 Task: Find connections with filter location Asse with filter topic #Professionalwomenwith filter profile language Potuguese with filter current company THE BANKING RECRUITERS with filter school Badruka College Of Commerce with filter industry Secretarial Schools with filter service category Wedding Planning with filter keywords title Branch Manager
Action: Mouse moved to (572, 115)
Screenshot: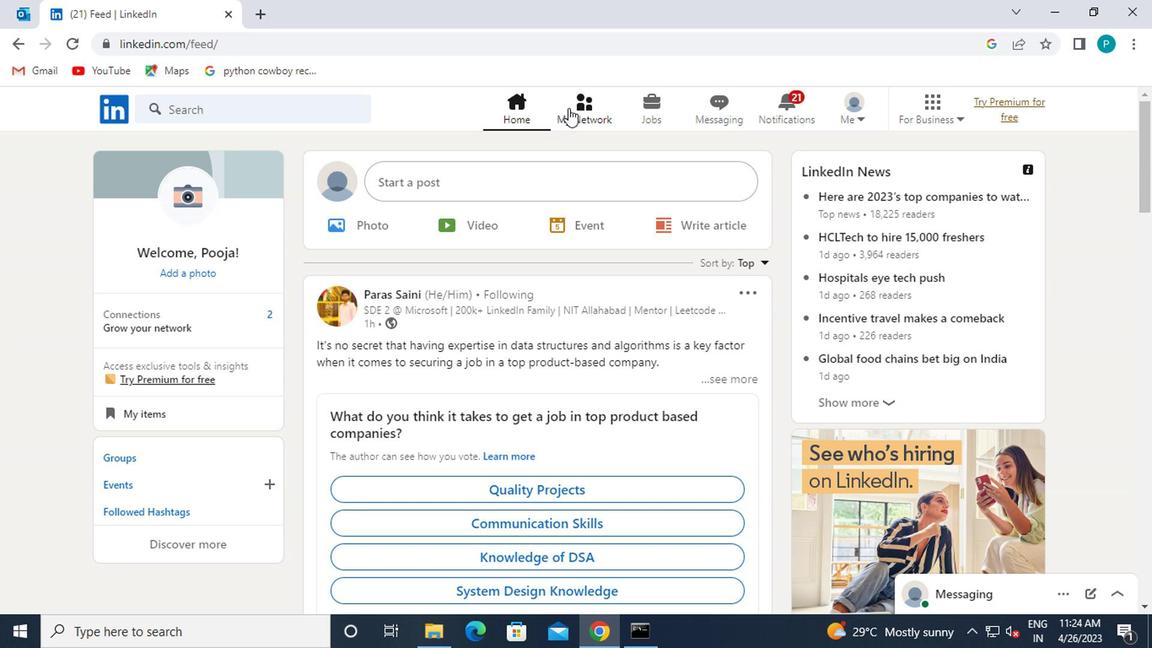 
Action: Mouse pressed left at (572, 115)
Screenshot: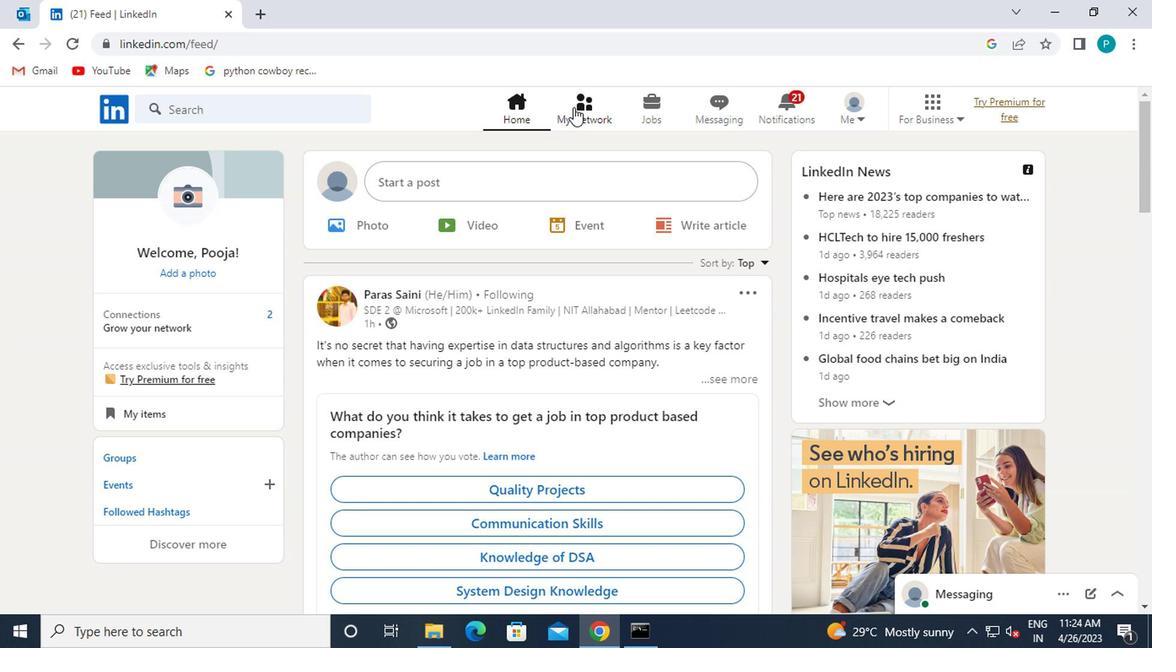 
Action: Mouse moved to (267, 212)
Screenshot: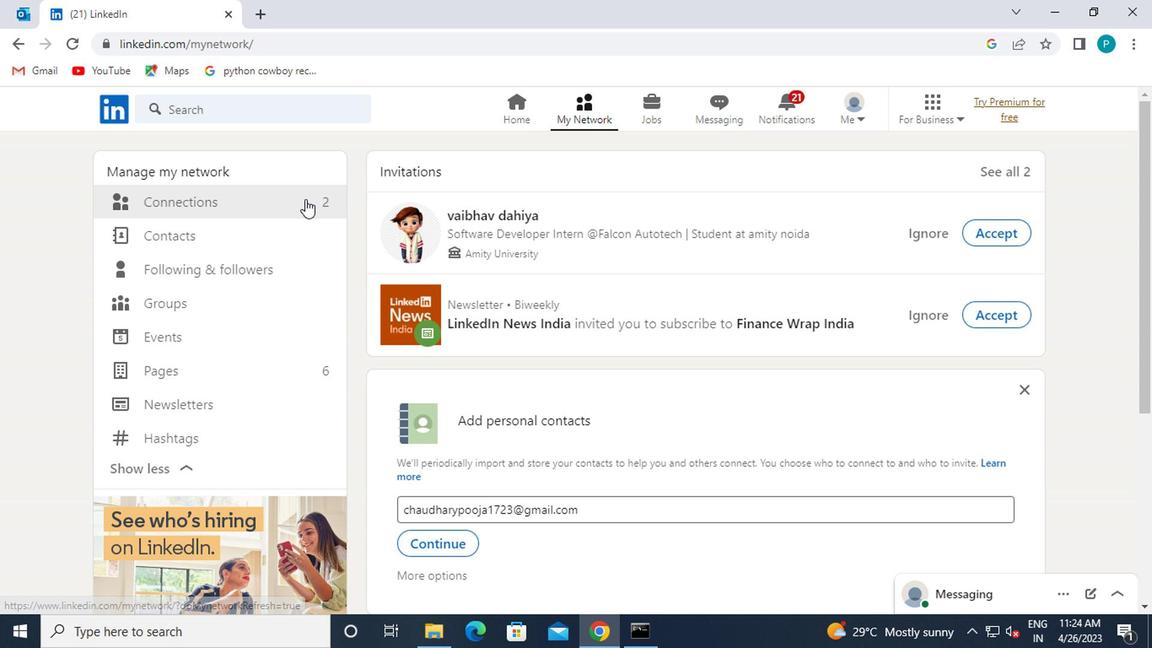 
Action: Mouse pressed left at (267, 212)
Screenshot: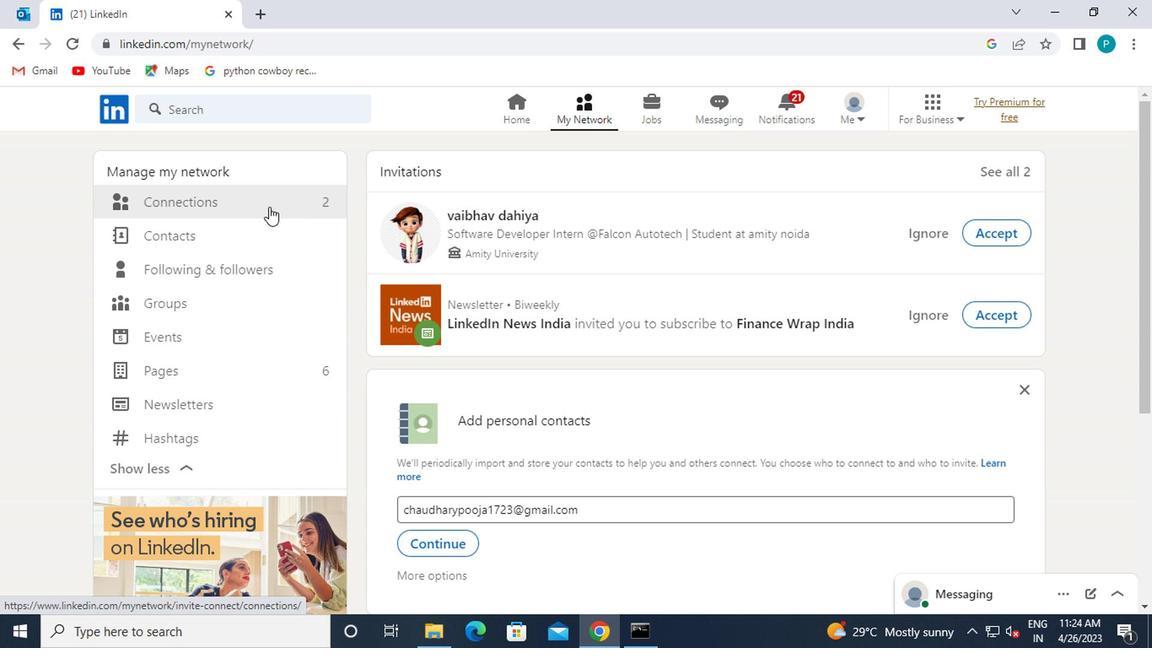 
Action: Mouse moved to (744, 202)
Screenshot: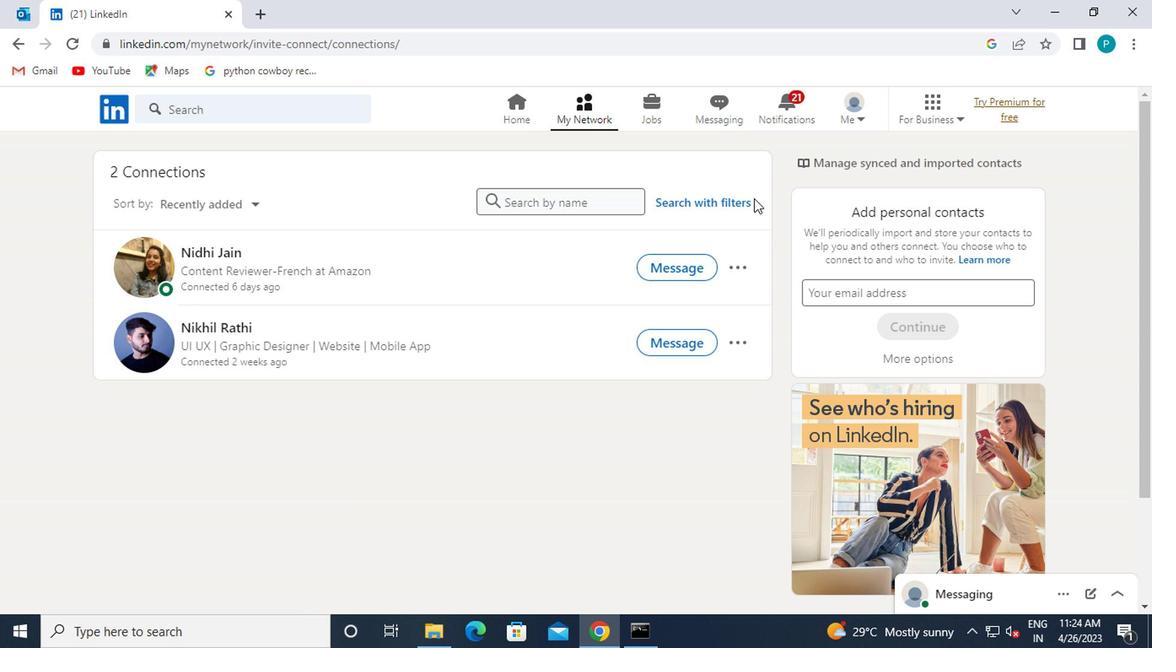 
Action: Mouse pressed left at (744, 202)
Screenshot: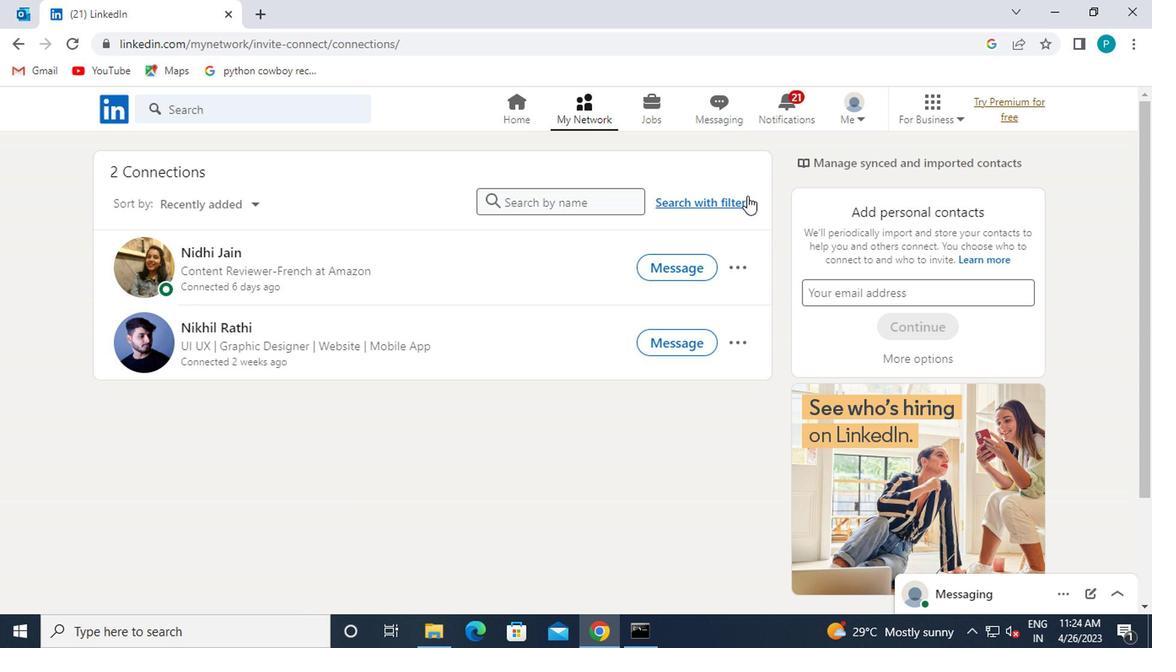 
Action: Mouse moved to (572, 163)
Screenshot: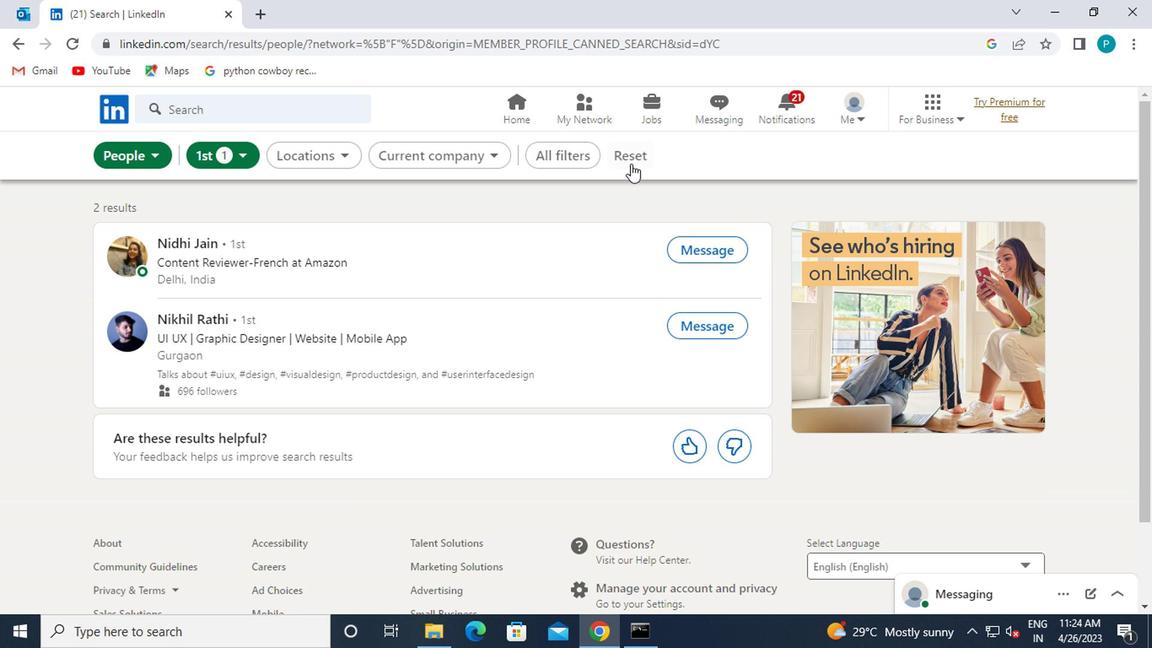 
Action: Mouse pressed left at (572, 163)
Screenshot: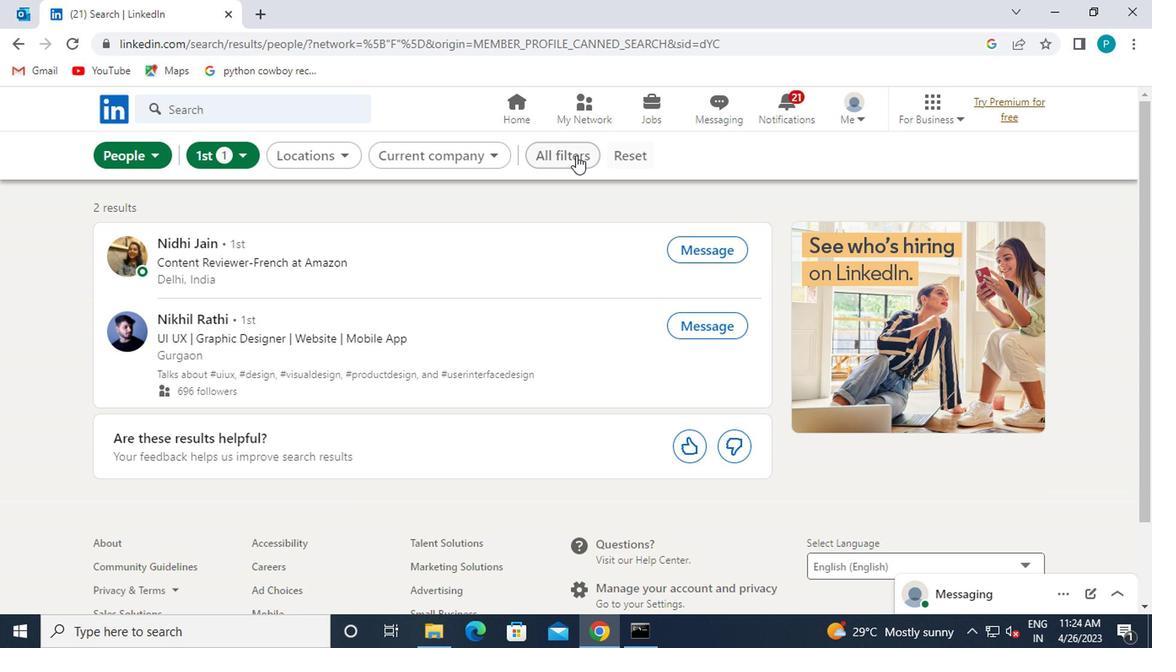 
Action: Mouse moved to (869, 317)
Screenshot: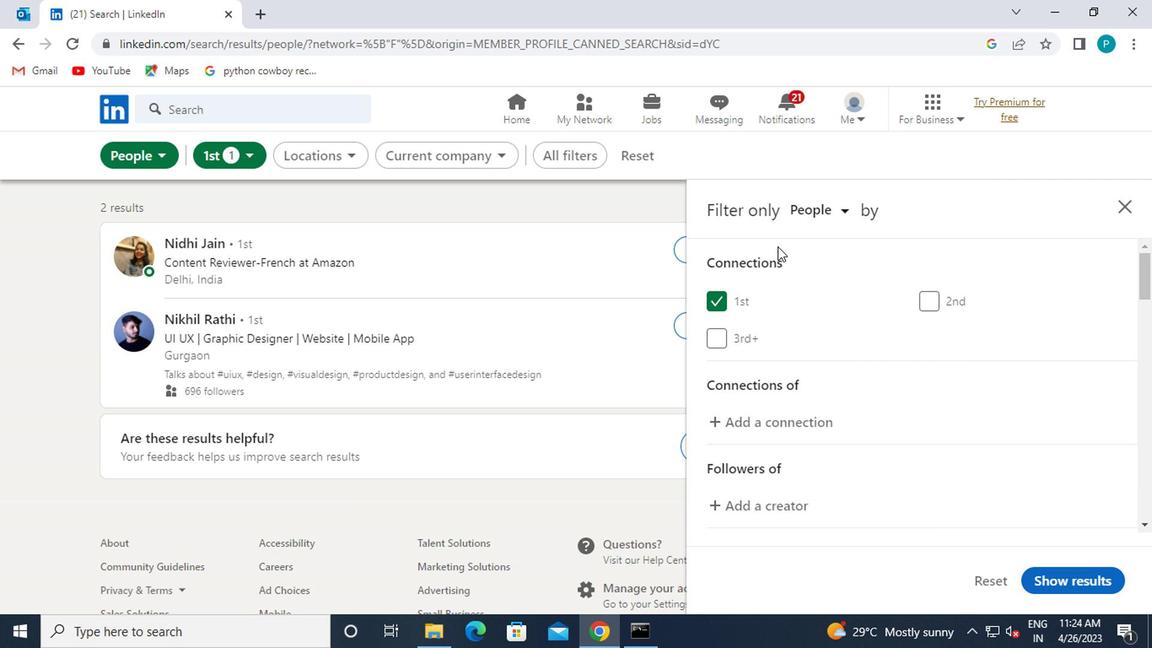 
Action: Mouse scrolled (869, 316) with delta (0, 0)
Screenshot: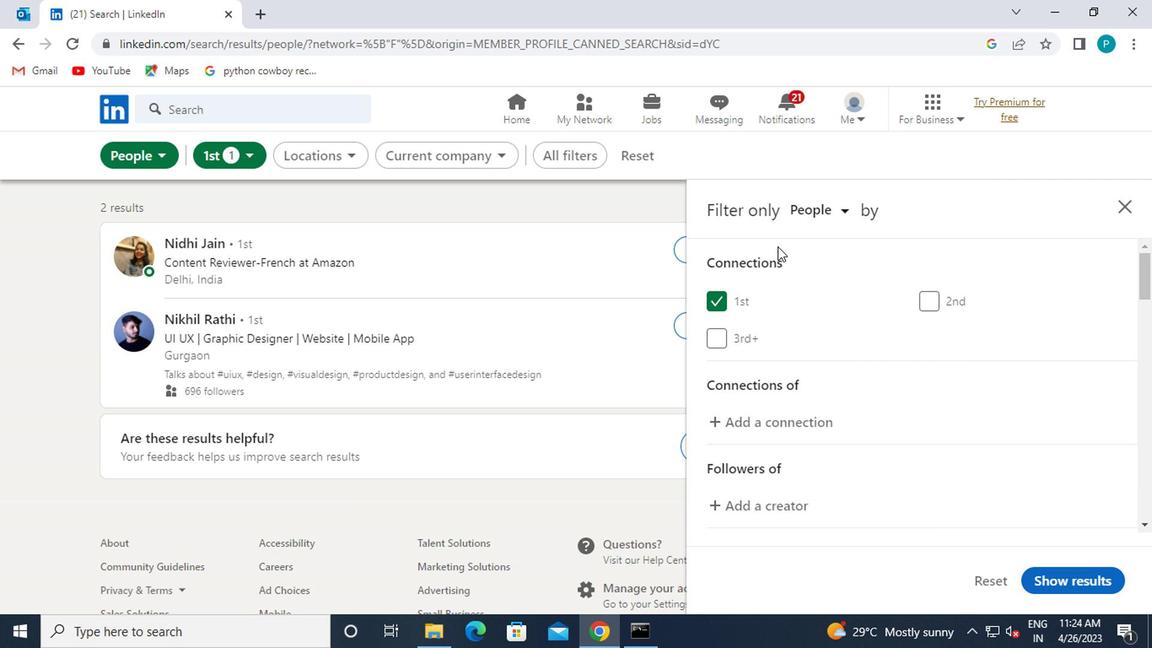 
Action: Mouse moved to (880, 325)
Screenshot: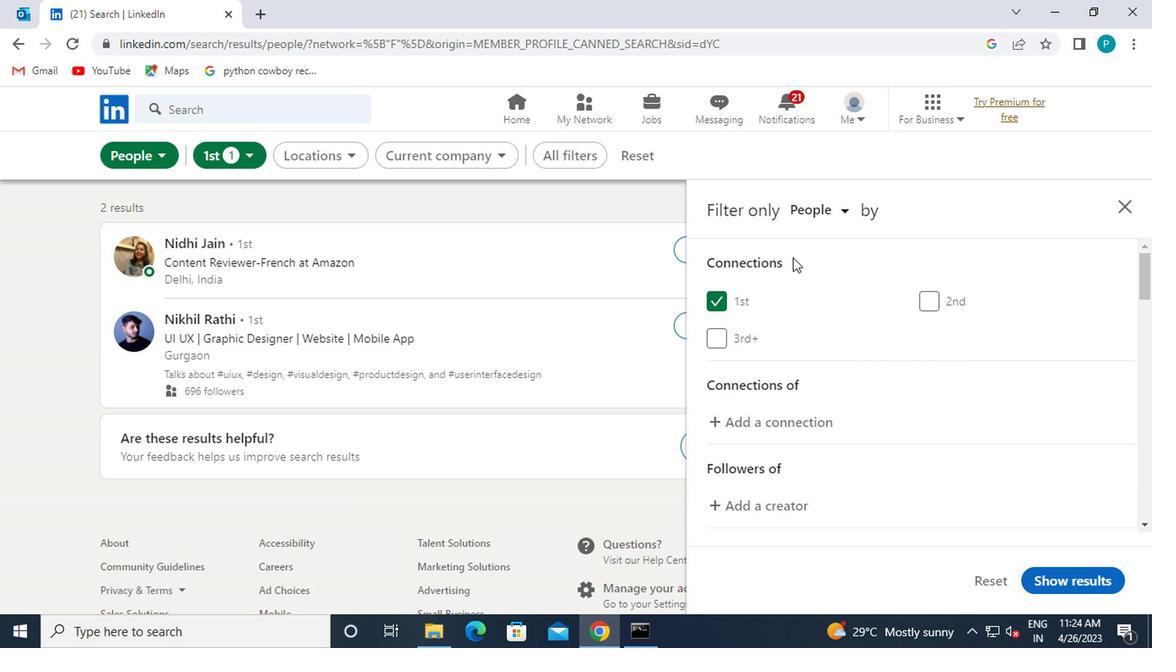 
Action: Mouse scrolled (880, 324) with delta (0, -1)
Screenshot: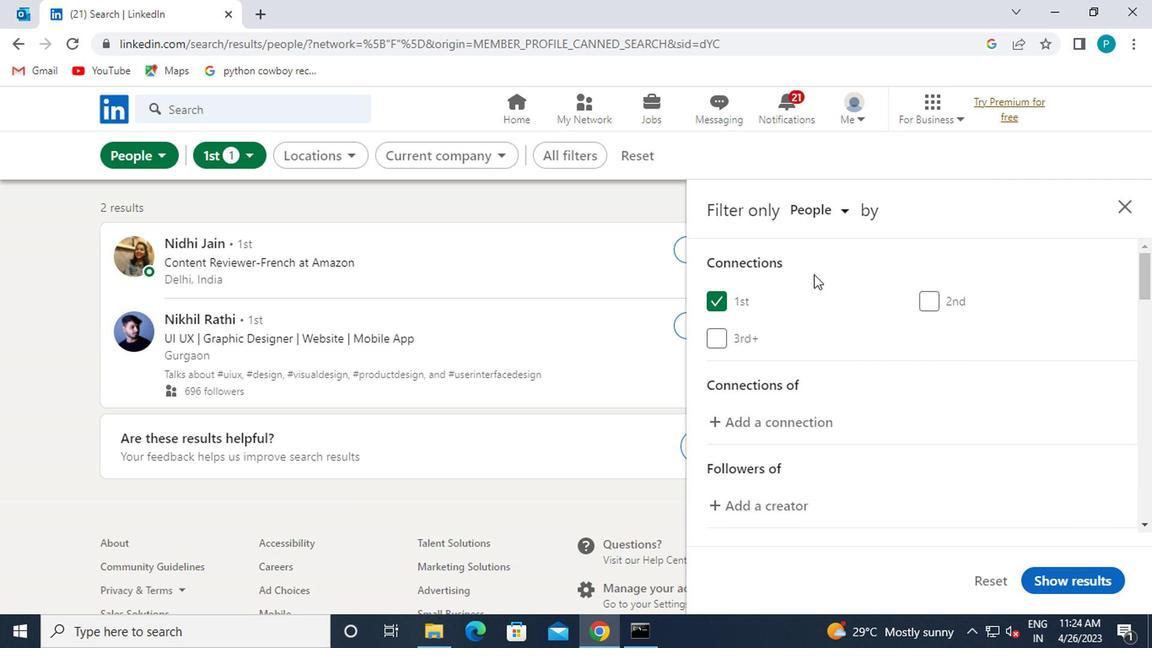 
Action: Mouse moved to (948, 478)
Screenshot: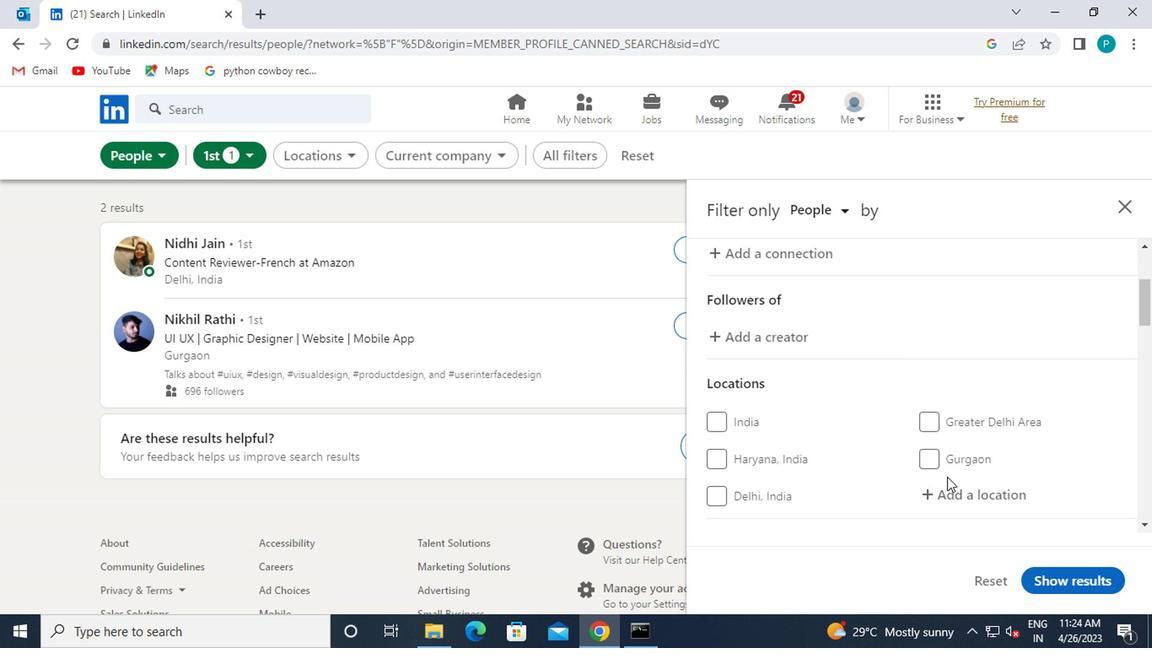 
Action: Mouse pressed left at (948, 478)
Screenshot: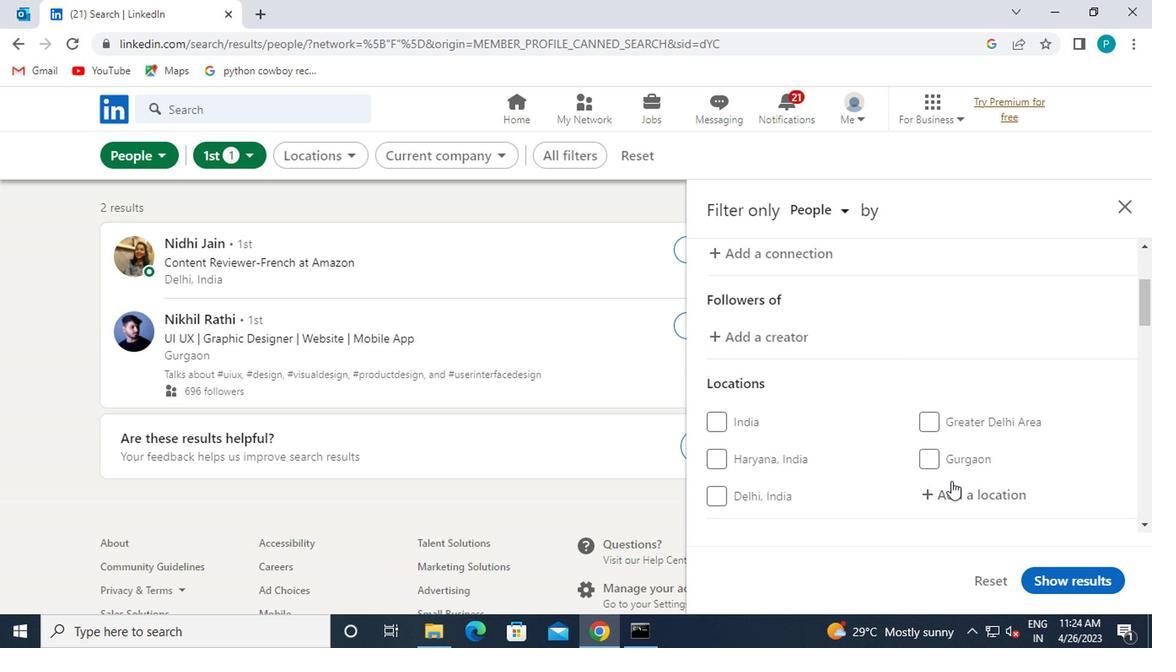 
Action: Mouse moved to (945, 478)
Screenshot: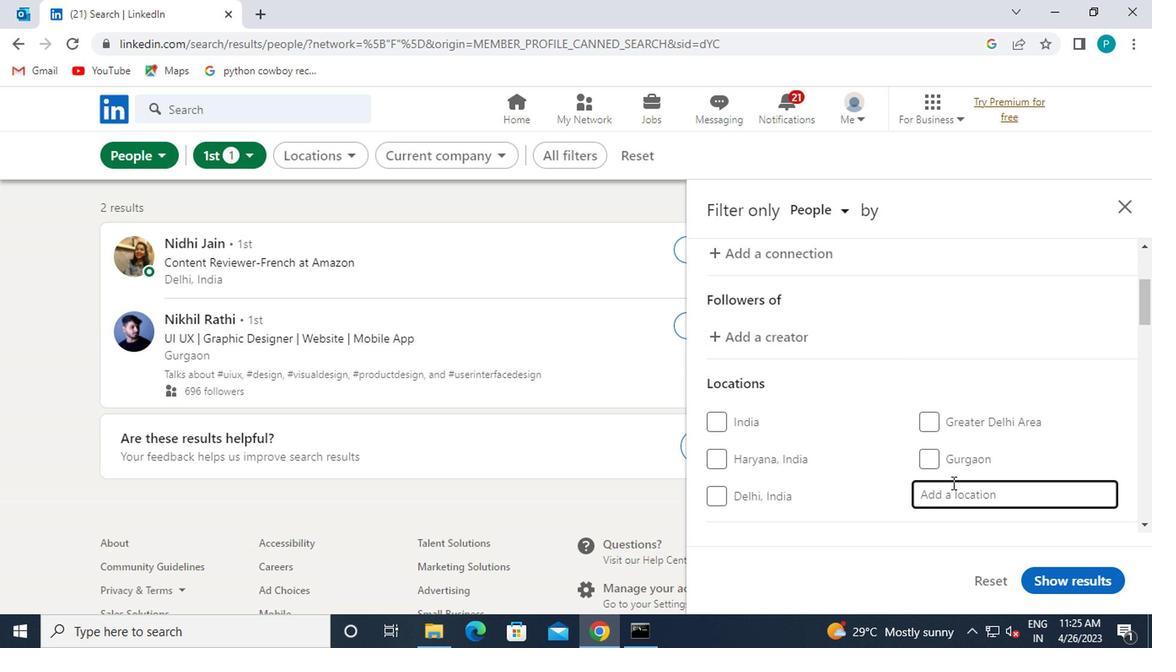 
Action: Key pressed asse
Screenshot: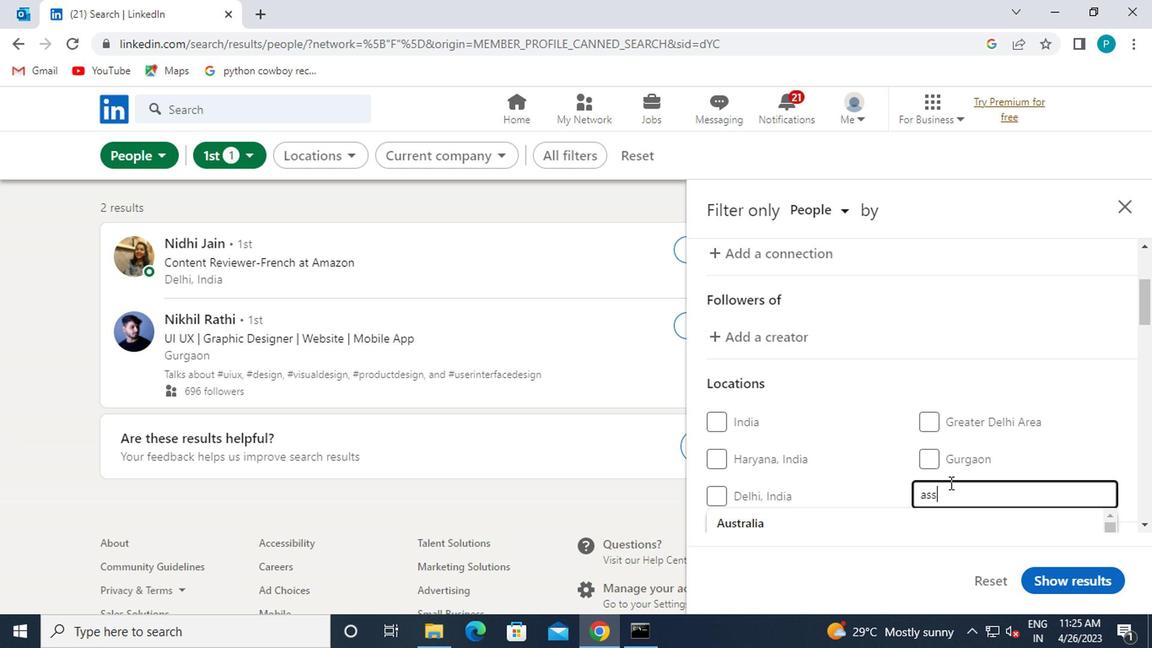 
Action: Mouse moved to (899, 459)
Screenshot: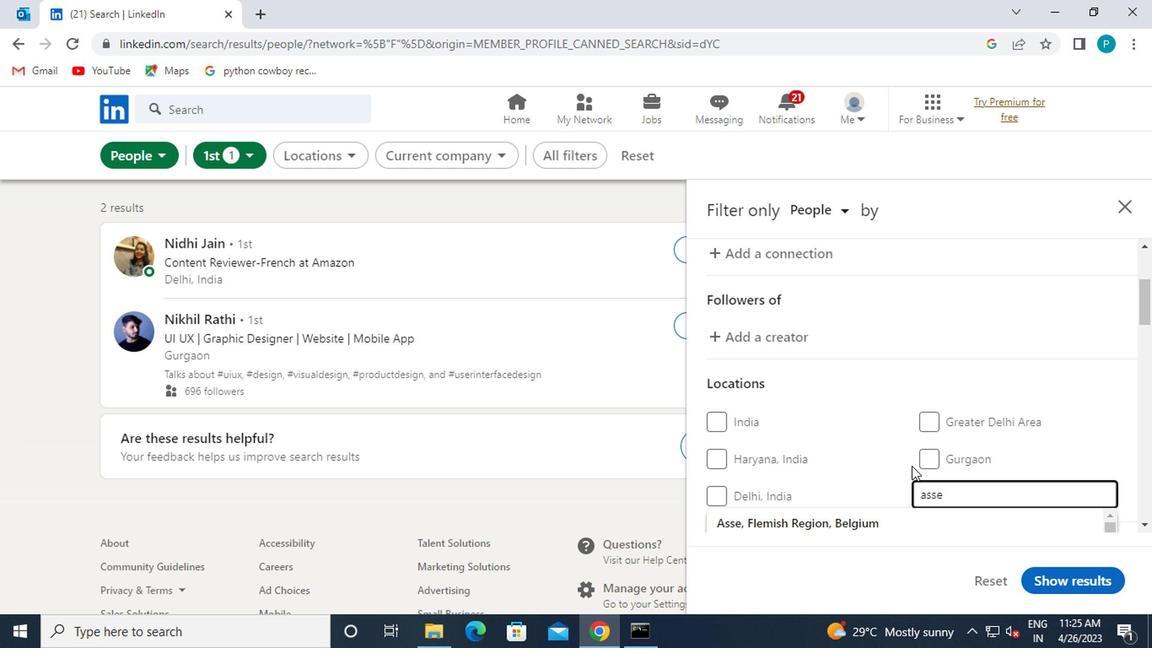 
Action: Mouse scrolled (899, 458) with delta (0, 0)
Screenshot: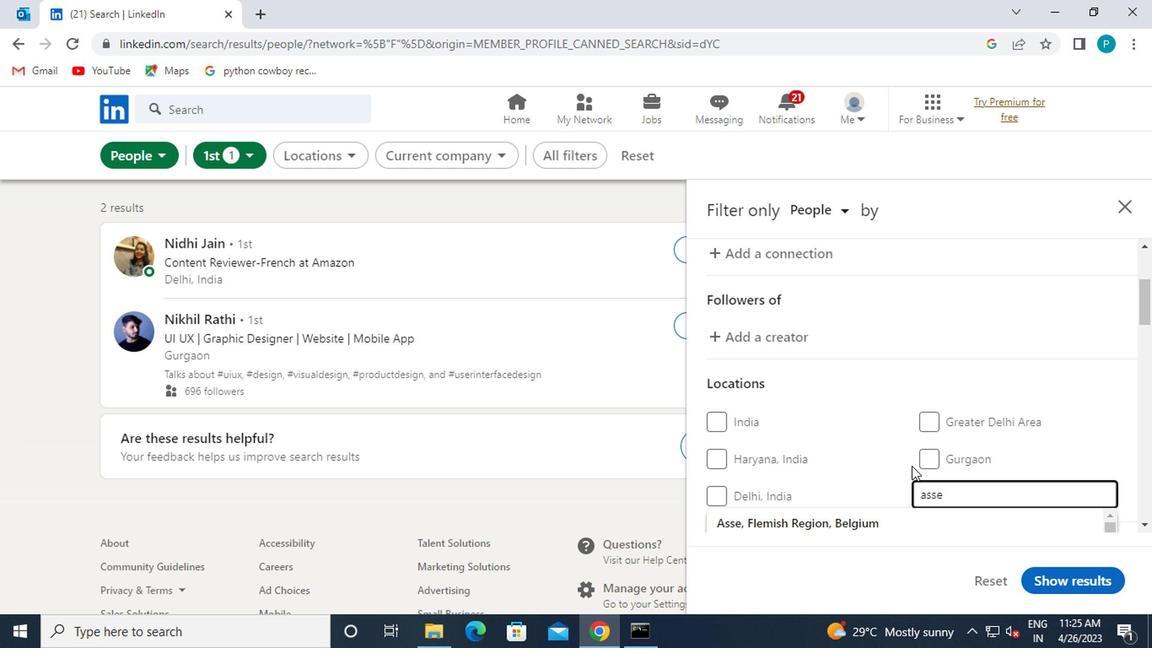 
Action: Mouse moved to (879, 466)
Screenshot: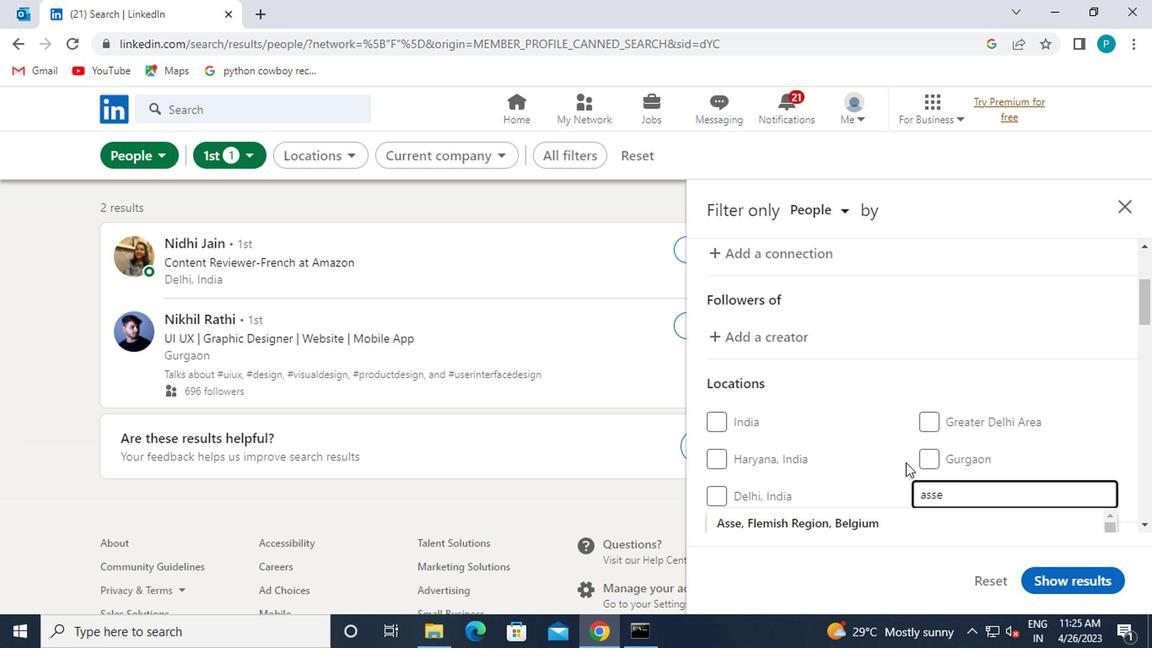 
Action: Mouse scrolled (879, 465) with delta (0, 0)
Screenshot: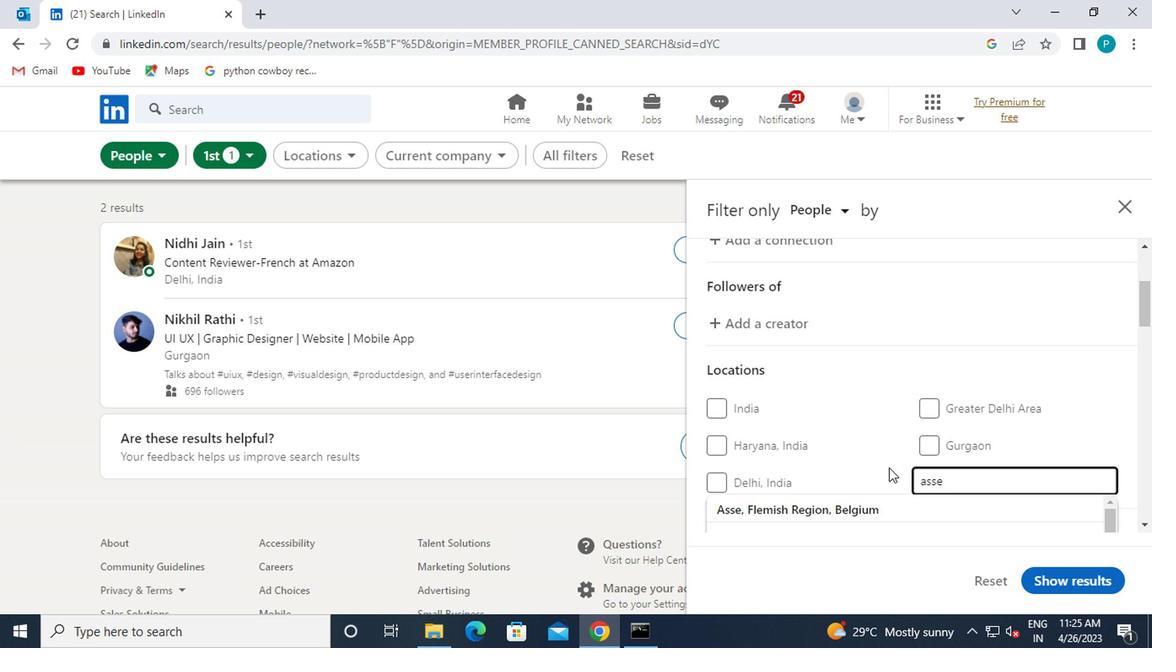 
Action: Mouse moved to (883, 468)
Screenshot: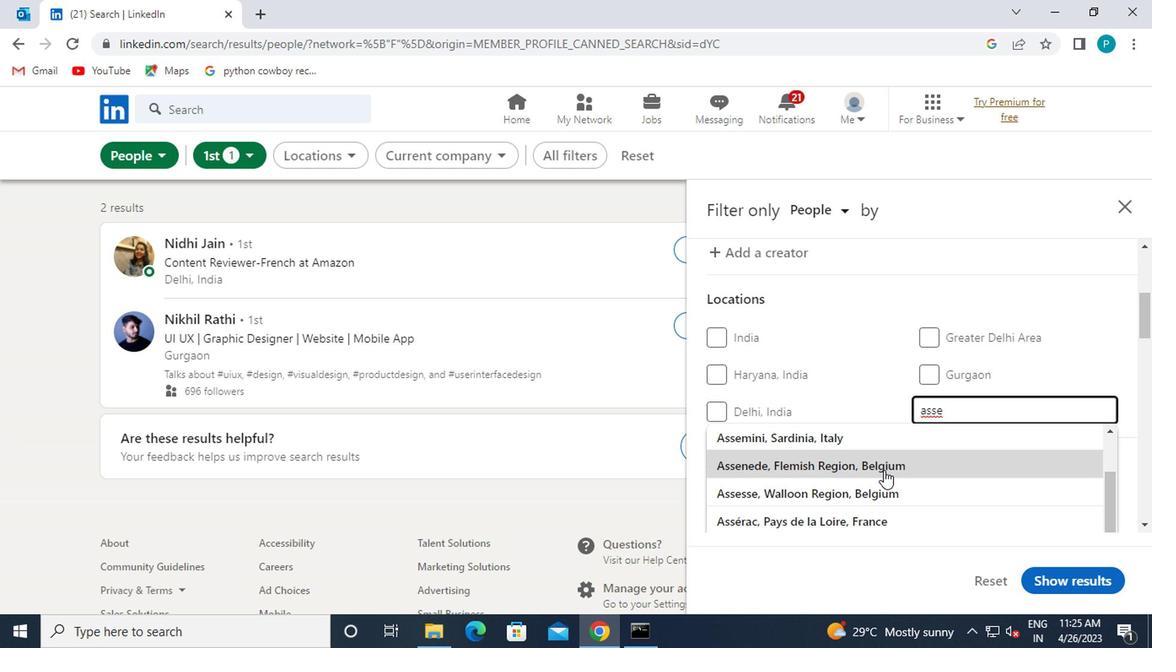 
Action: Mouse scrolled (883, 468) with delta (0, 0)
Screenshot: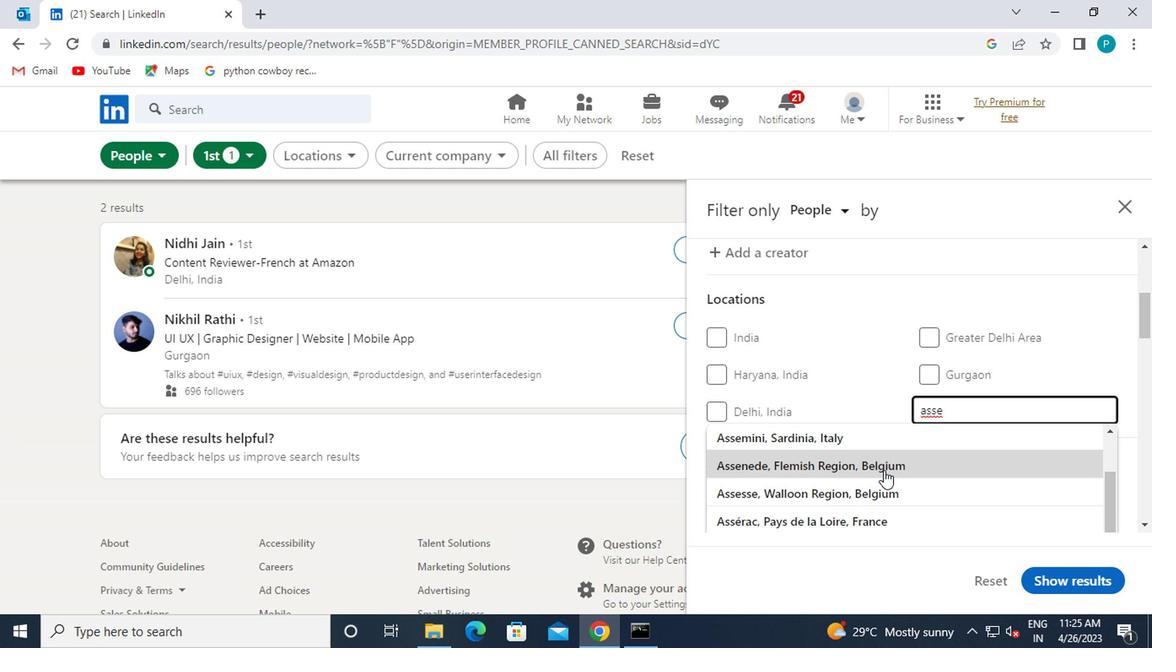 
Action: Mouse moved to (883, 468)
Screenshot: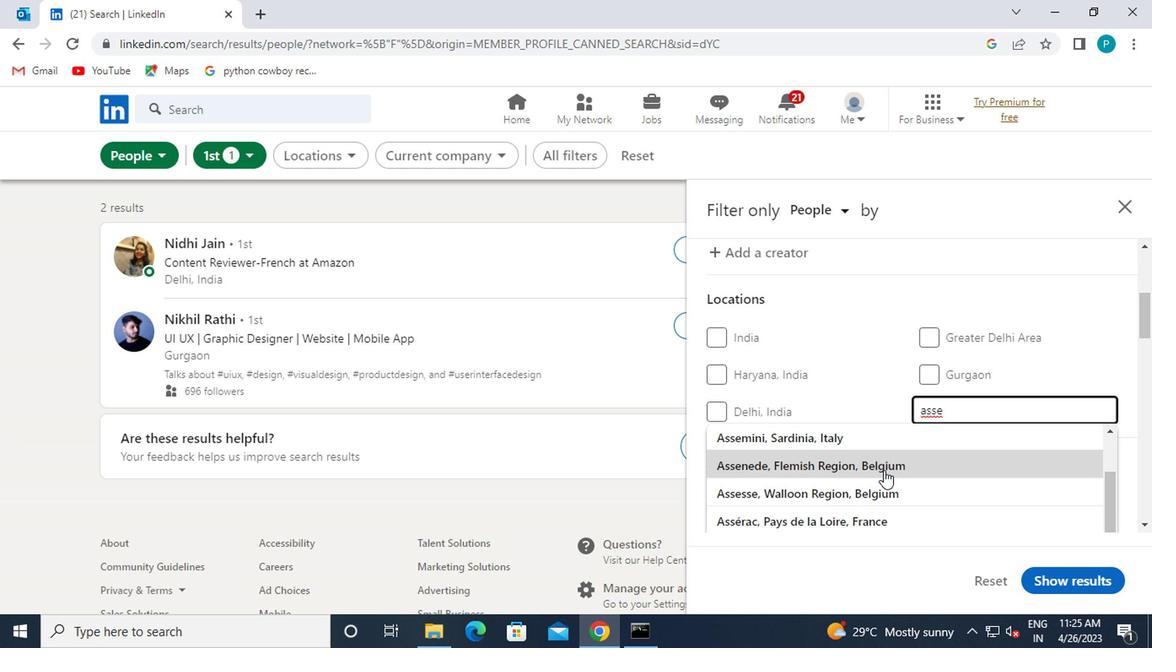 
Action: Mouse scrolled (883, 468) with delta (0, 0)
Screenshot: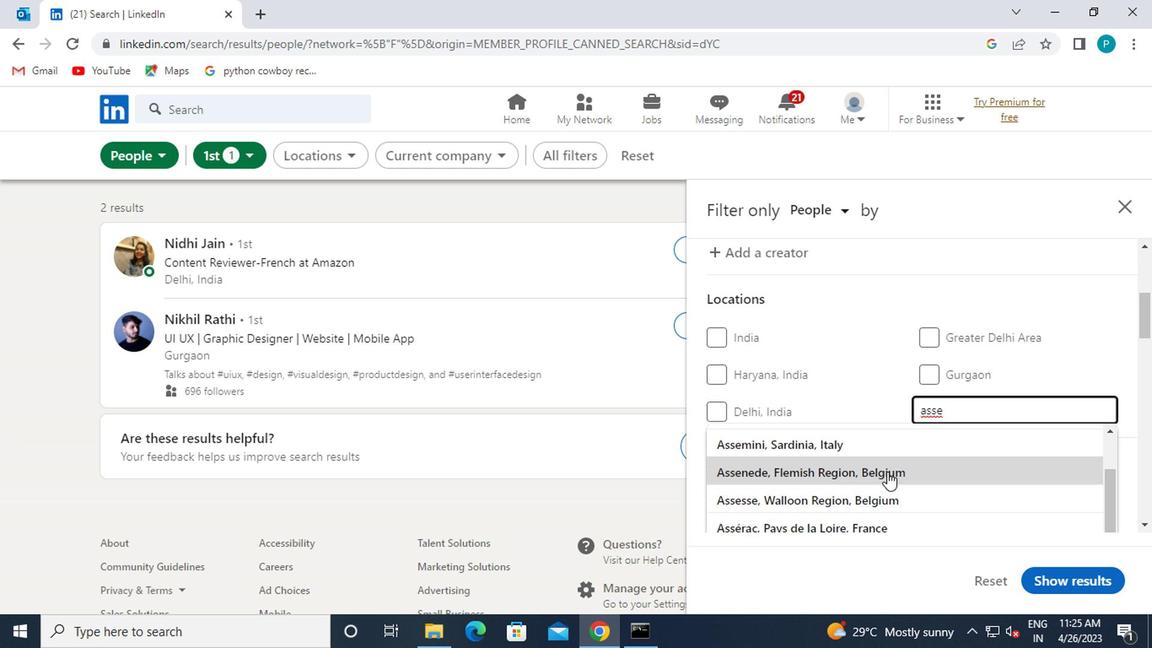
Action: Mouse moved to (842, 440)
Screenshot: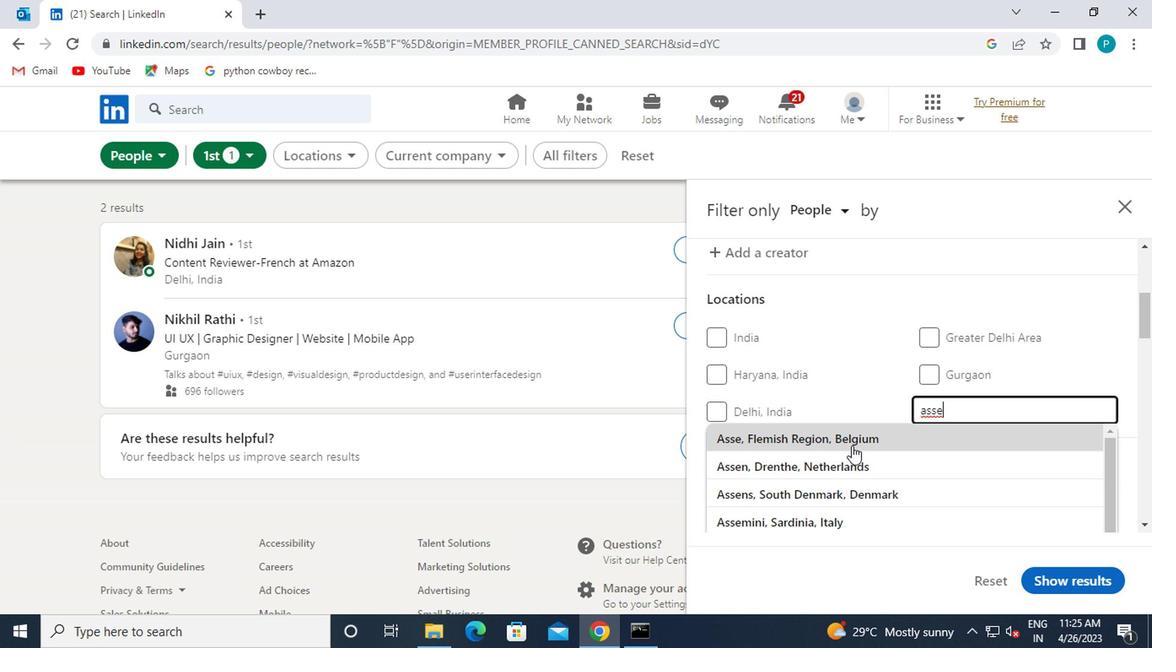 
Action: Mouse pressed left at (842, 440)
Screenshot: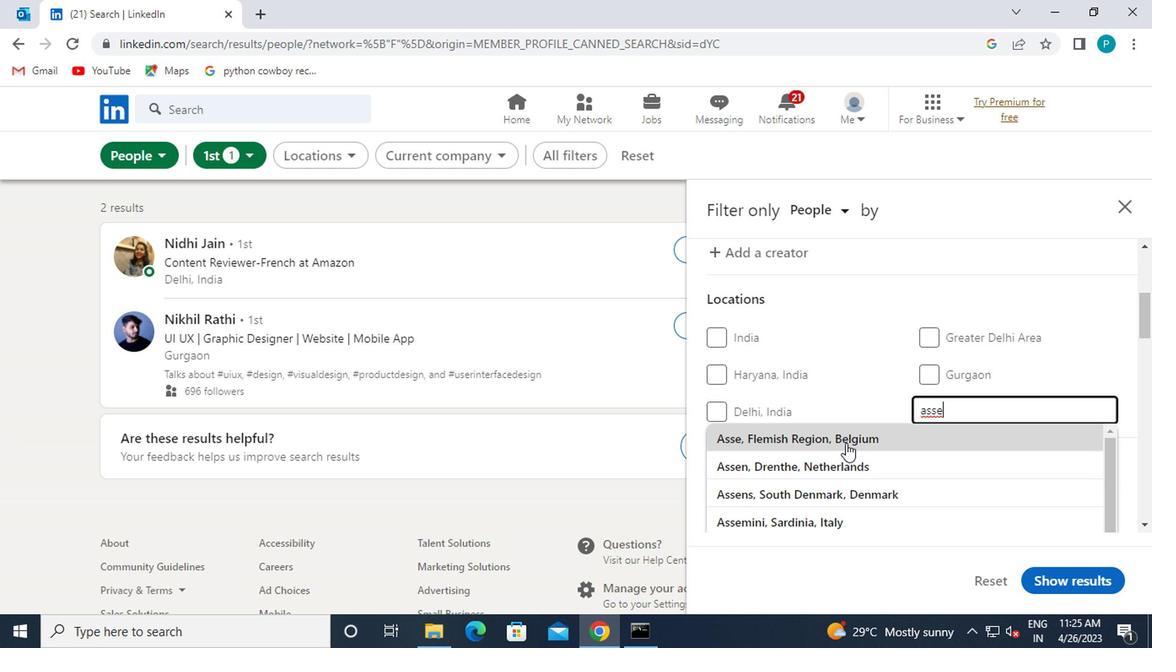 
Action: Mouse moved to (846, 442)
Screenshot: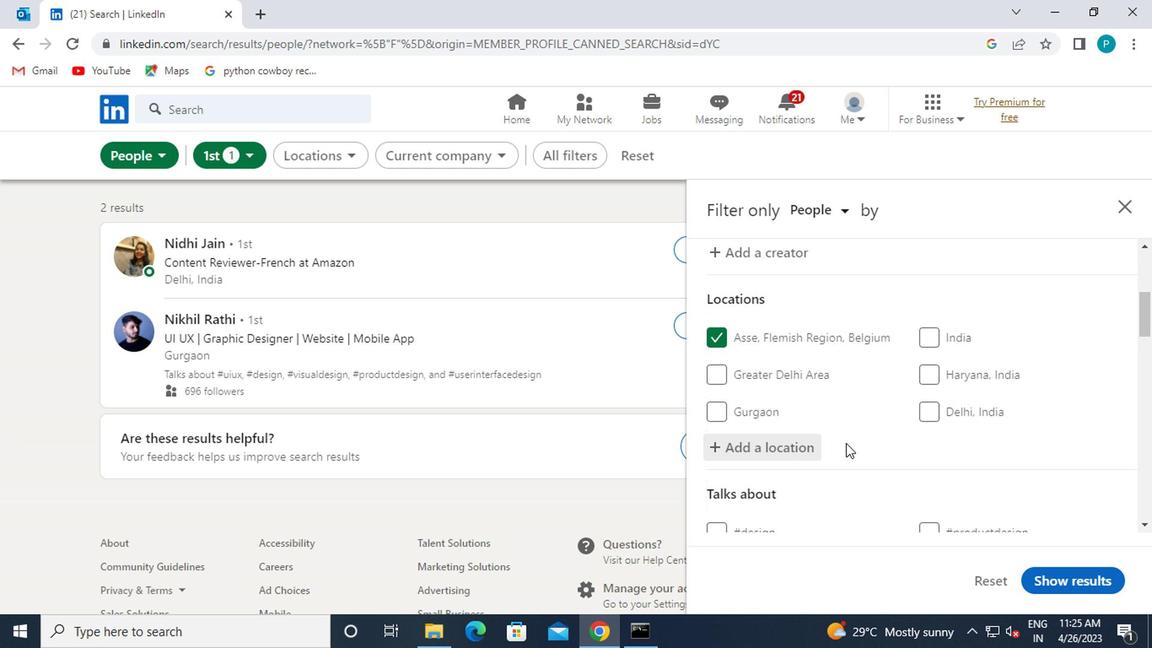 
Action: Mouse scrolled (846, 441) with delta (0, -1)
Screenshot: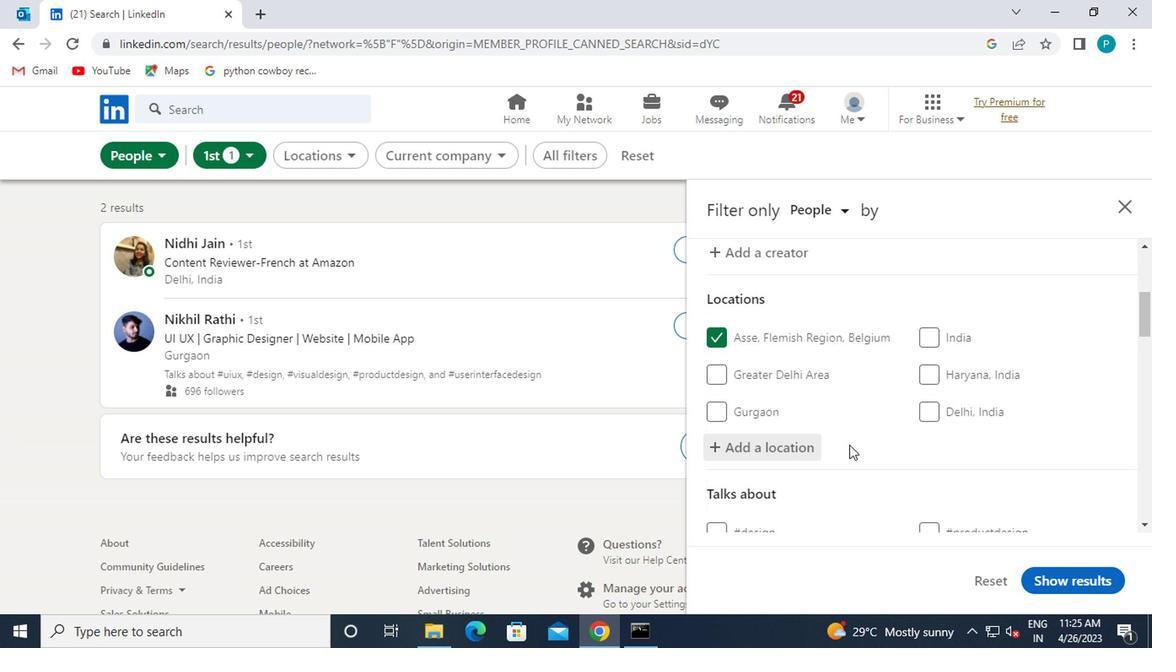 
Action: Mouse scrolled (846, 441) with delta (0, -1)
Screenshot: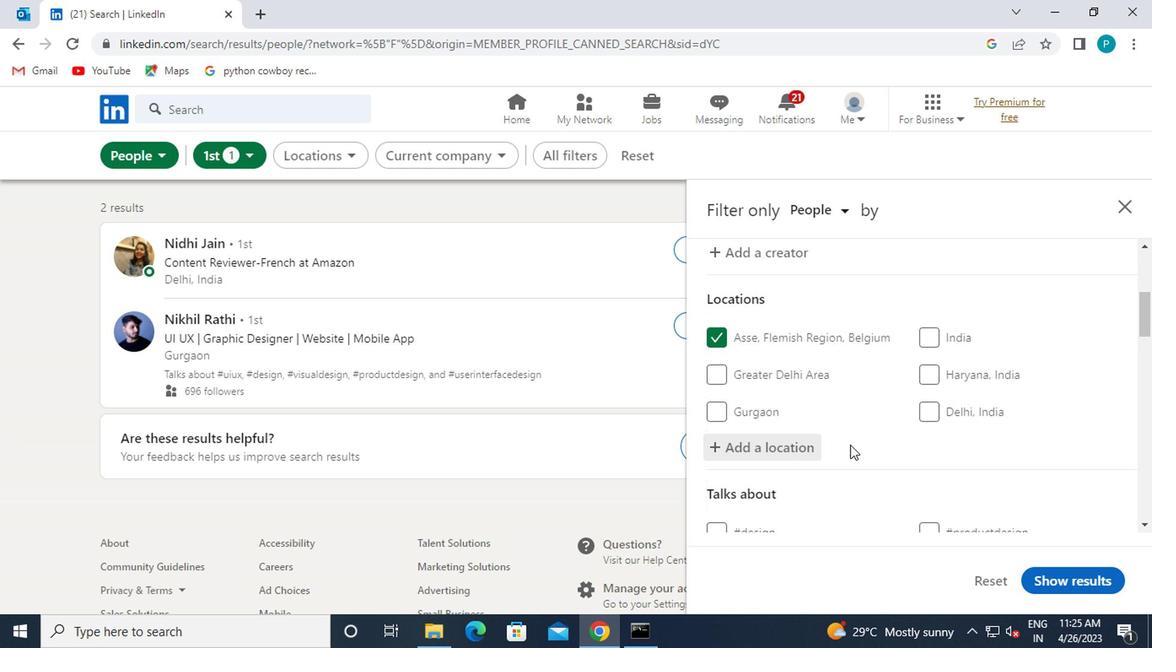 
Action: Mouse moved to (931, 443)
Screenshot: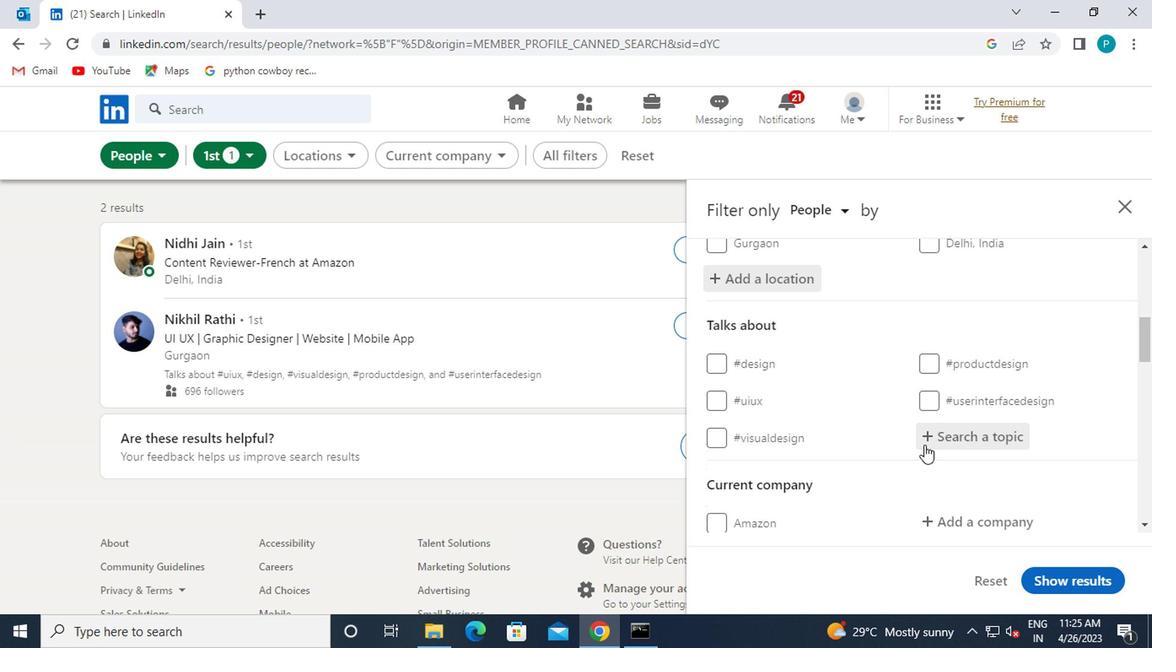 
Action: Mouse pressed left at (931, 443)
Screenshot: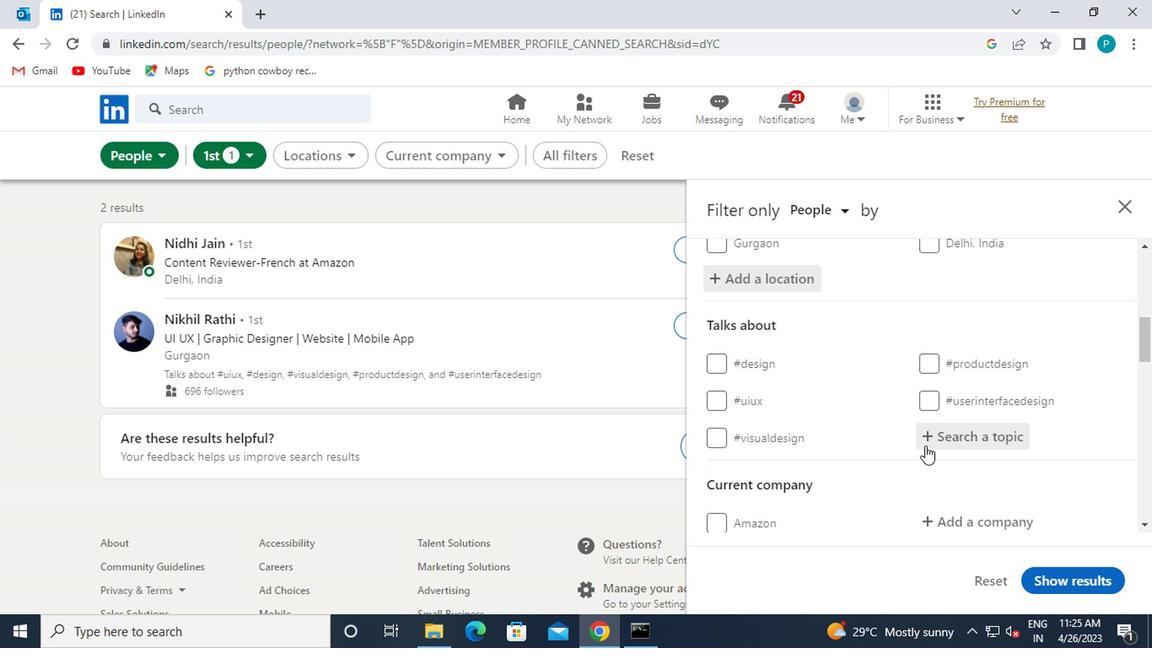 
Action: Mouse moved to (939, 439)
Screenshot: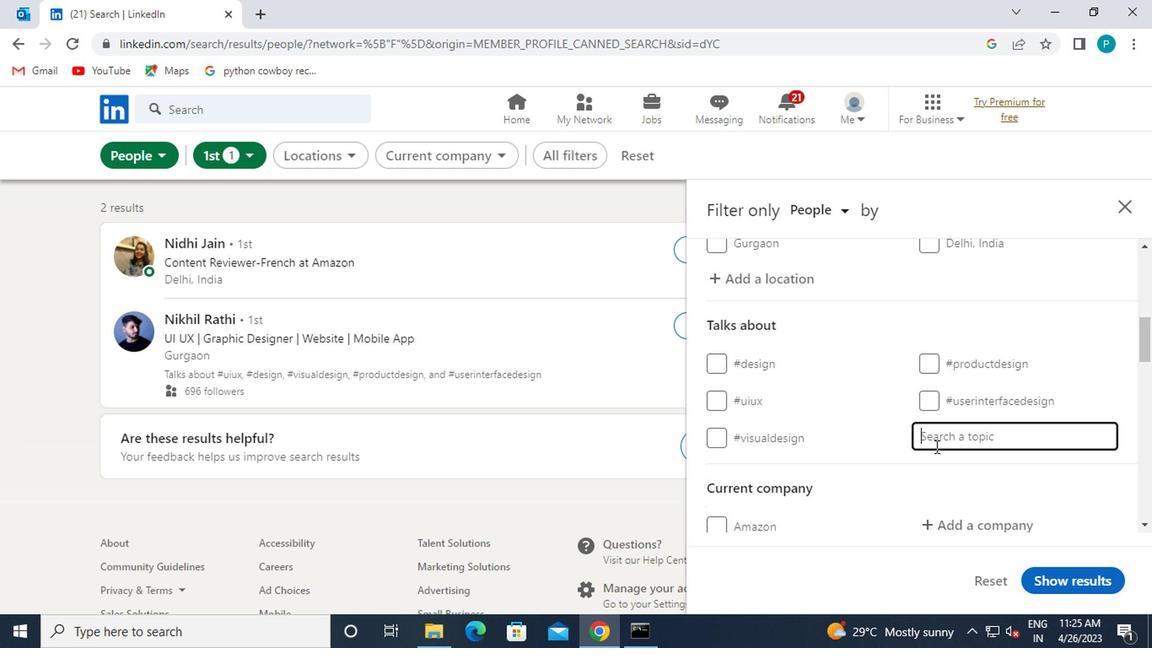 
Action: Key pressed <Key.shift>#<Key.caps_lock>P<Key.caps_lock>ROF
Screenshot: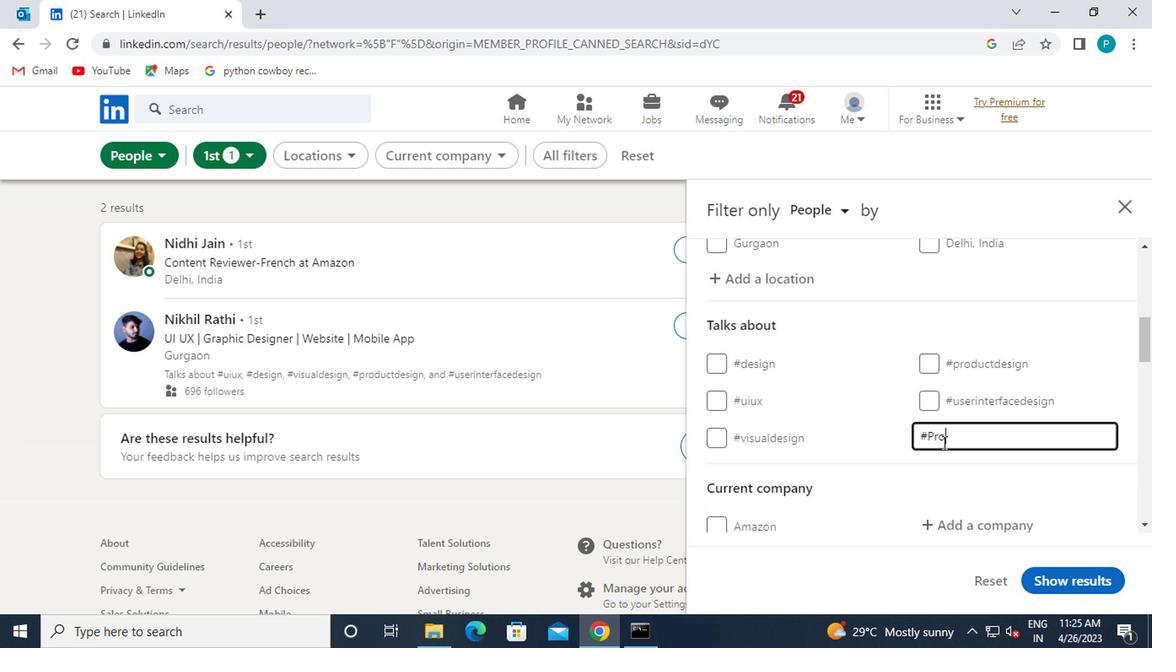 
Action: Mouse moved to (939, 439)
Screenshot: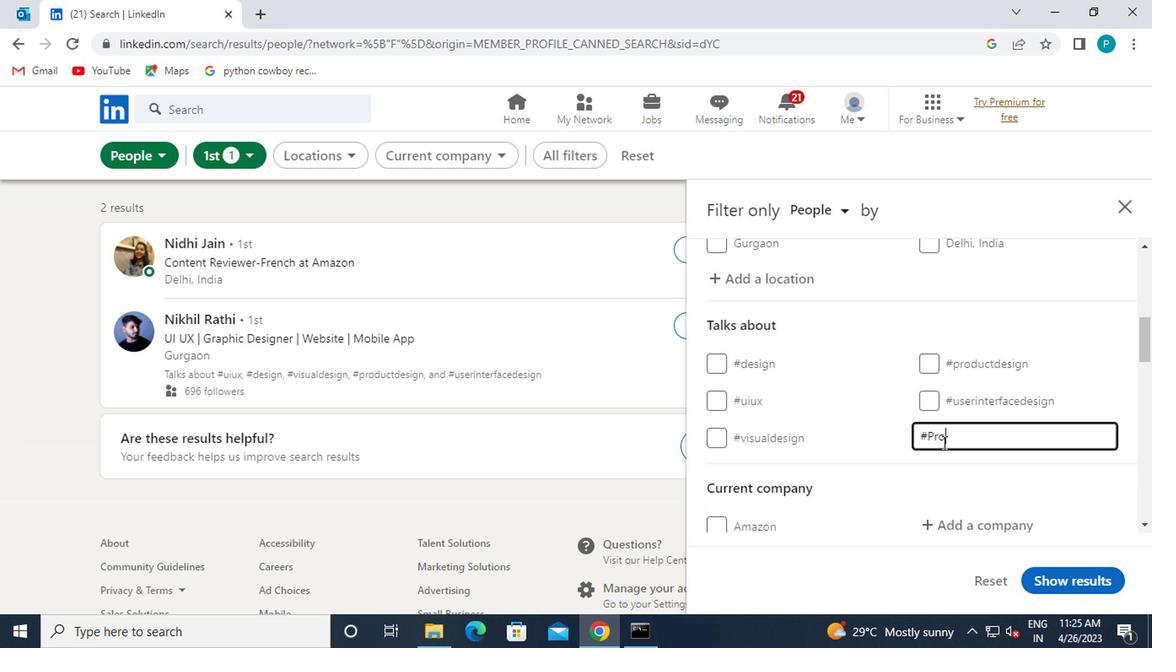 
Action: Key pressed ESSIONALWOMEN
Screenshot: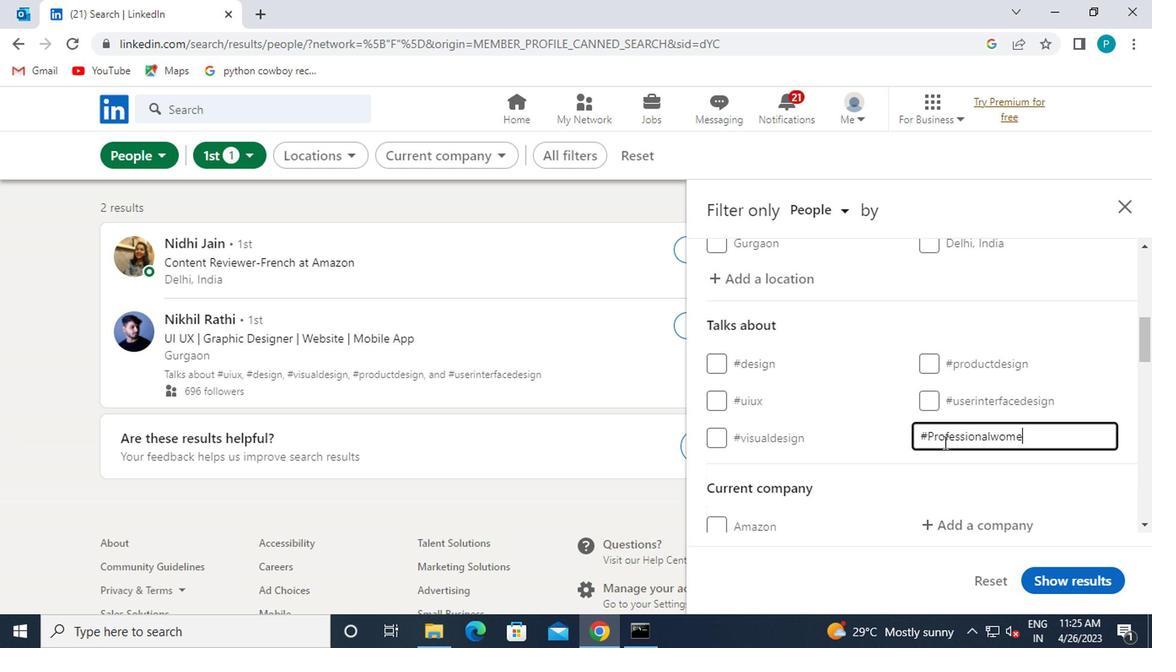 
Action: Mouse moved to (995, 278)
Screenshot: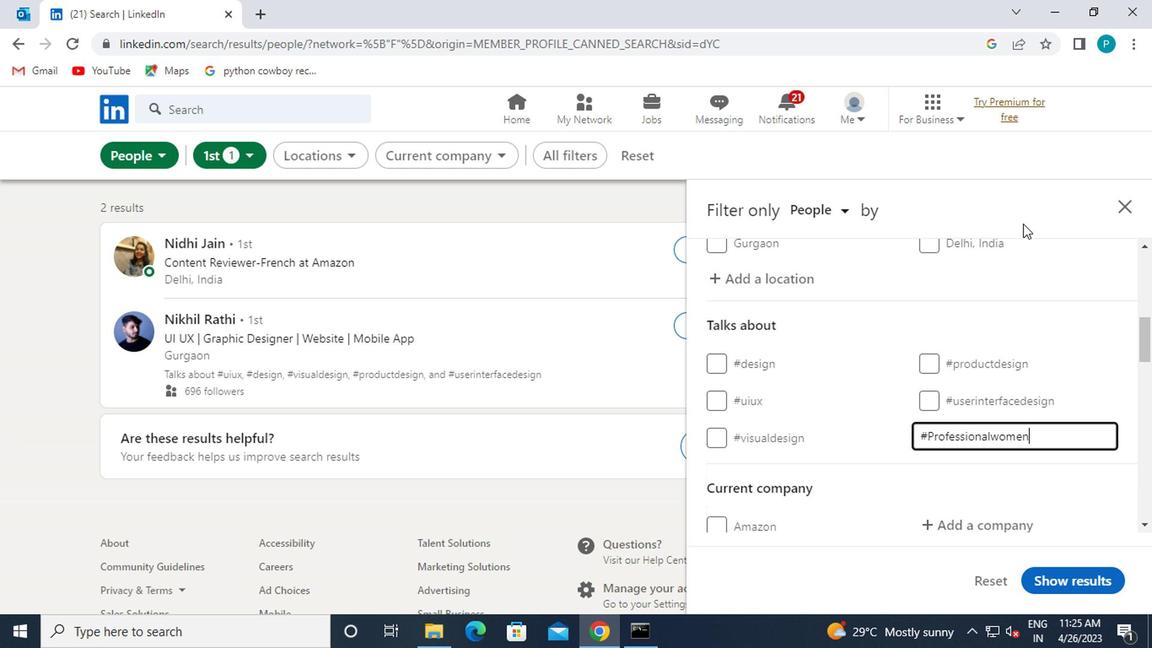 
Action: Mouse scrolled (995, 277) with delta (0, 0)
Screenshot: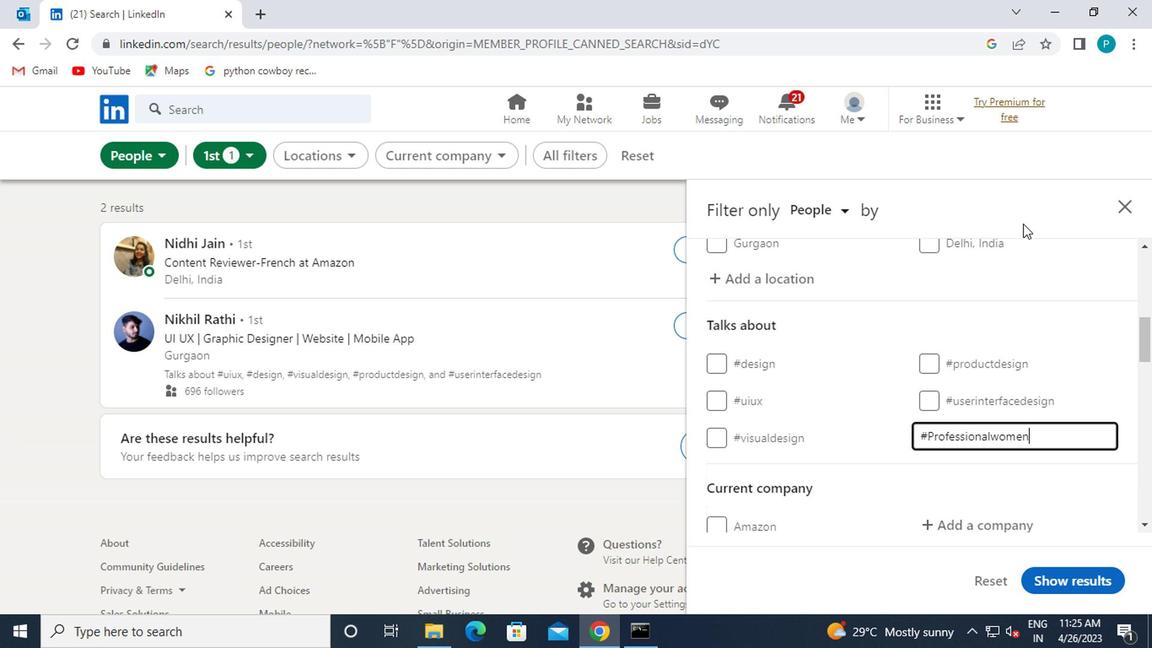 
Action: Mouse scrolled (995, 277) with delta (0, 0)
Screenshot: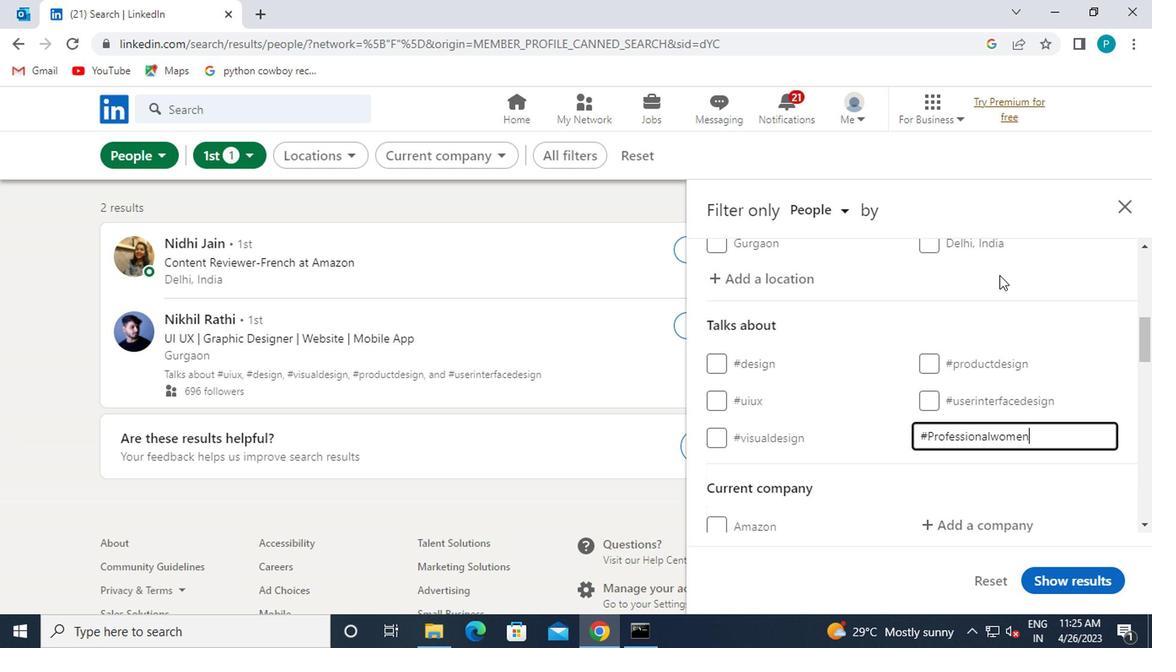 
Action: Mouse moved to (956, 348)
Screenshot: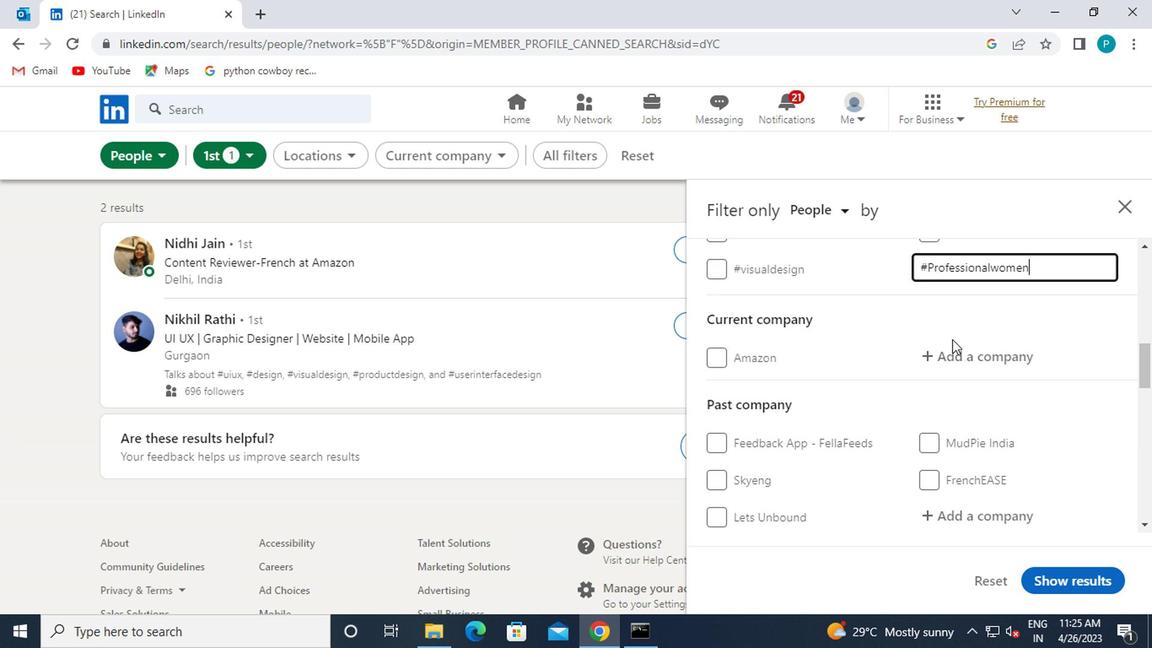 
Action: Mouse pressed left at (956, 348)
Screenshot: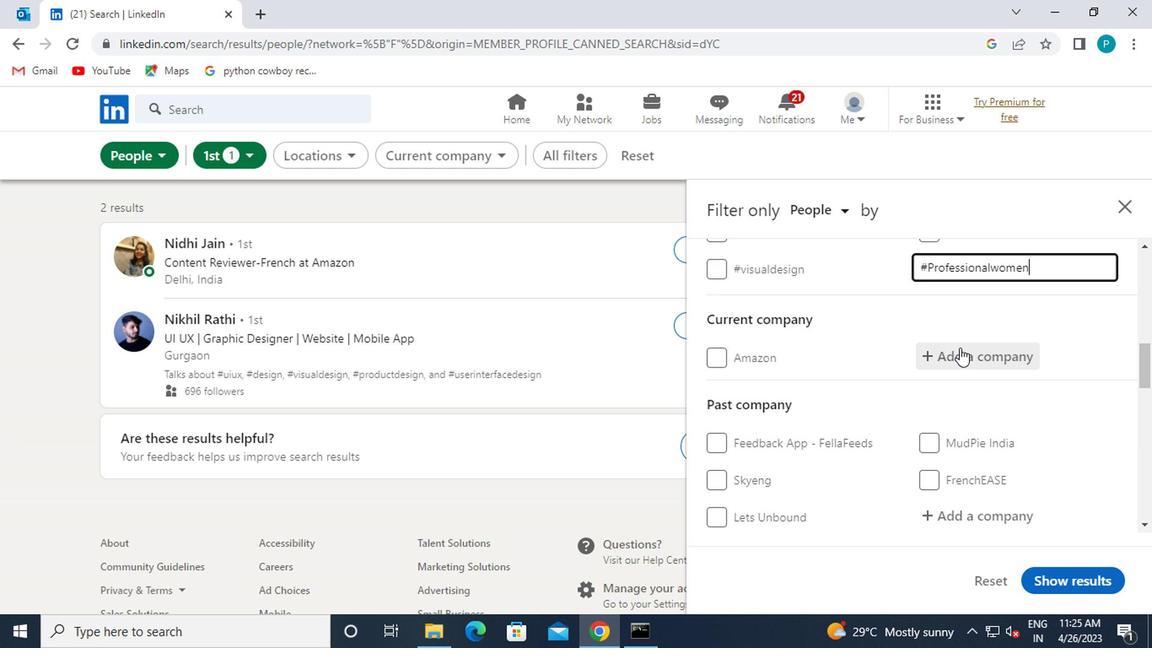 
Action: Mouse moved to (950, 350)
Screenshot: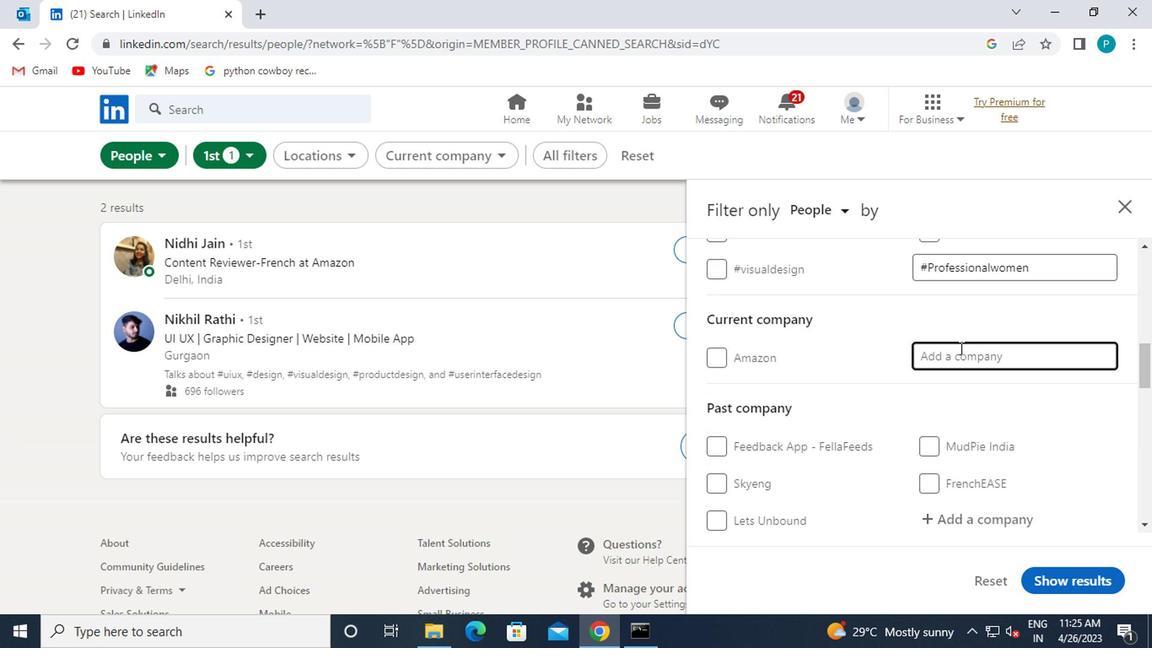 
Action: Key pressed <Key.caps_lock>THE<Key.space>BANKING
Screenshot: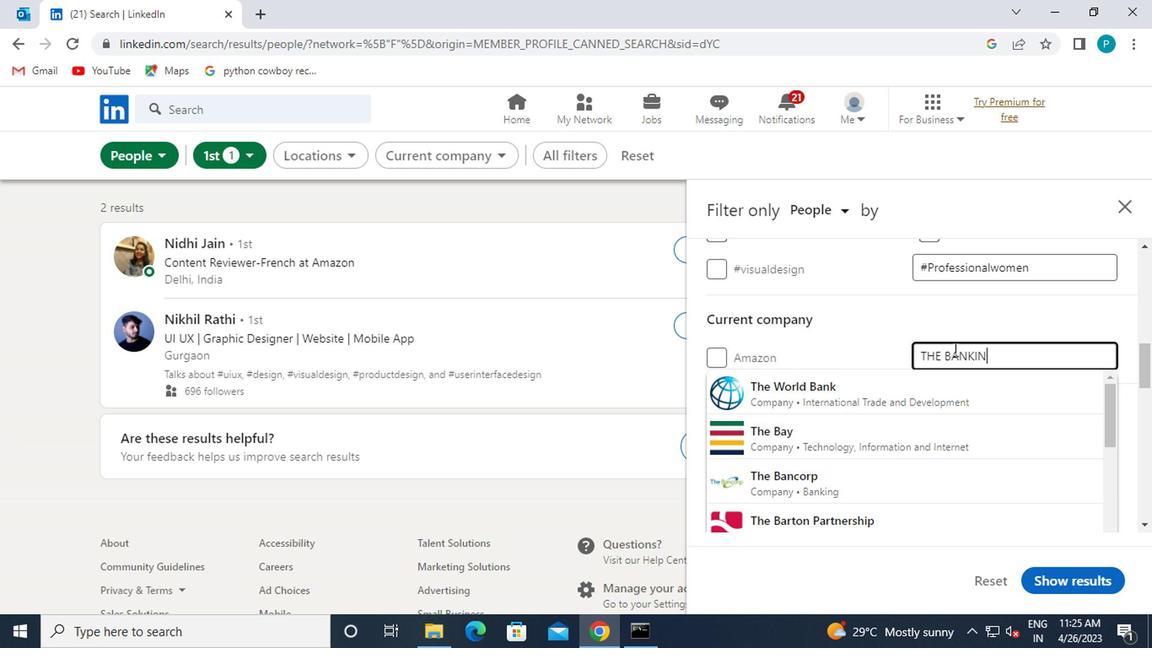 
Action: Mouse moved to (926, 397)
Screenshot: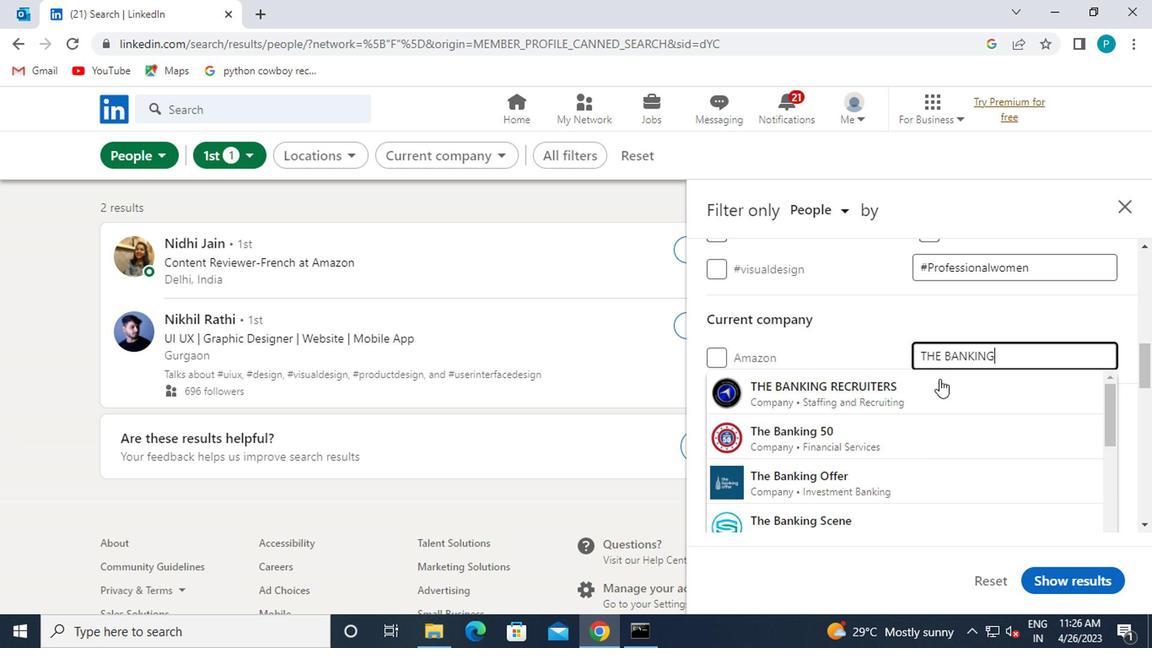 
Action: Mouse pressed left at (926, 397)
Screenshot: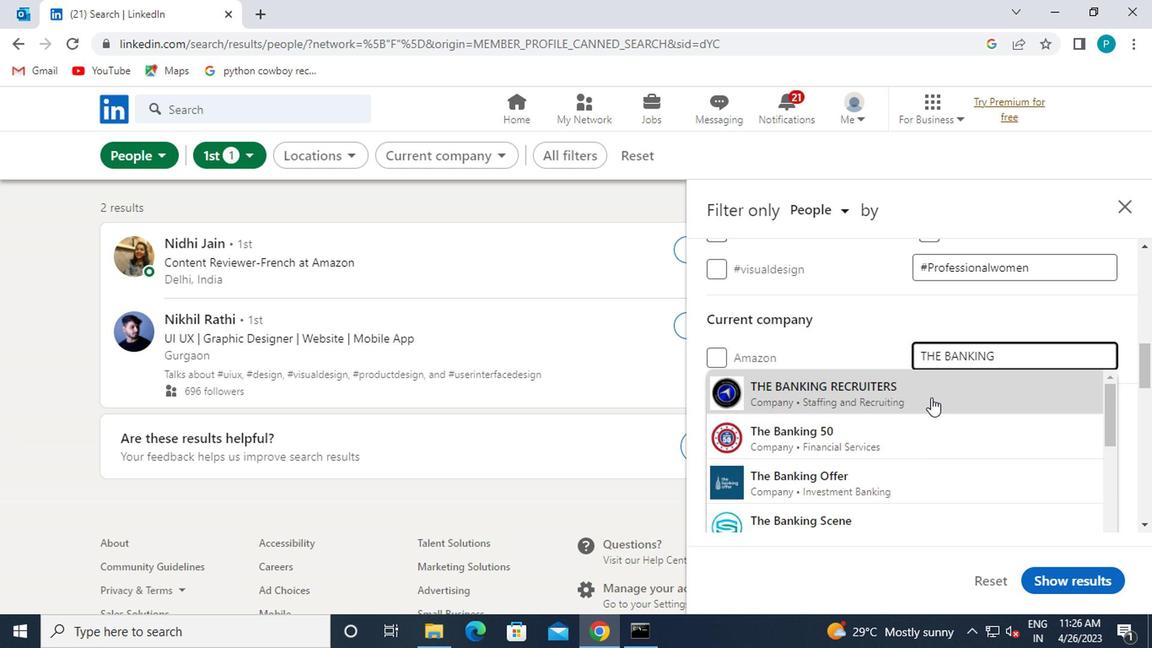 
Action: Mouse moved to (923, 397)
Screenshot: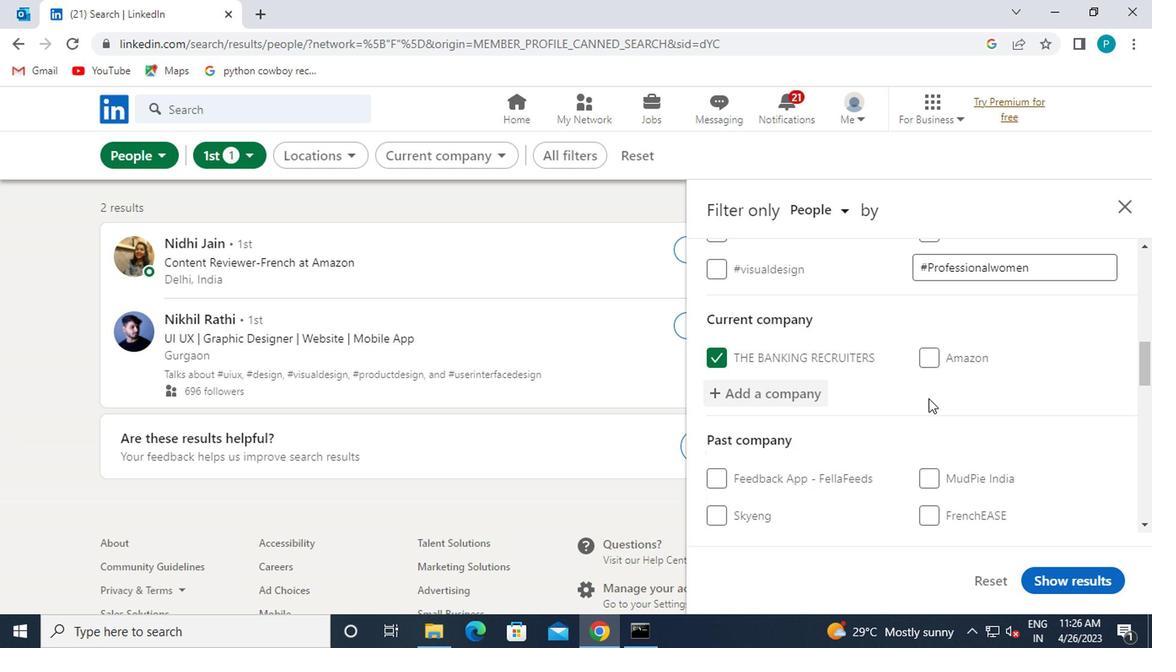 
Action: Mouse scrolled (923, 396) with delta (0, 0)
Screenshot: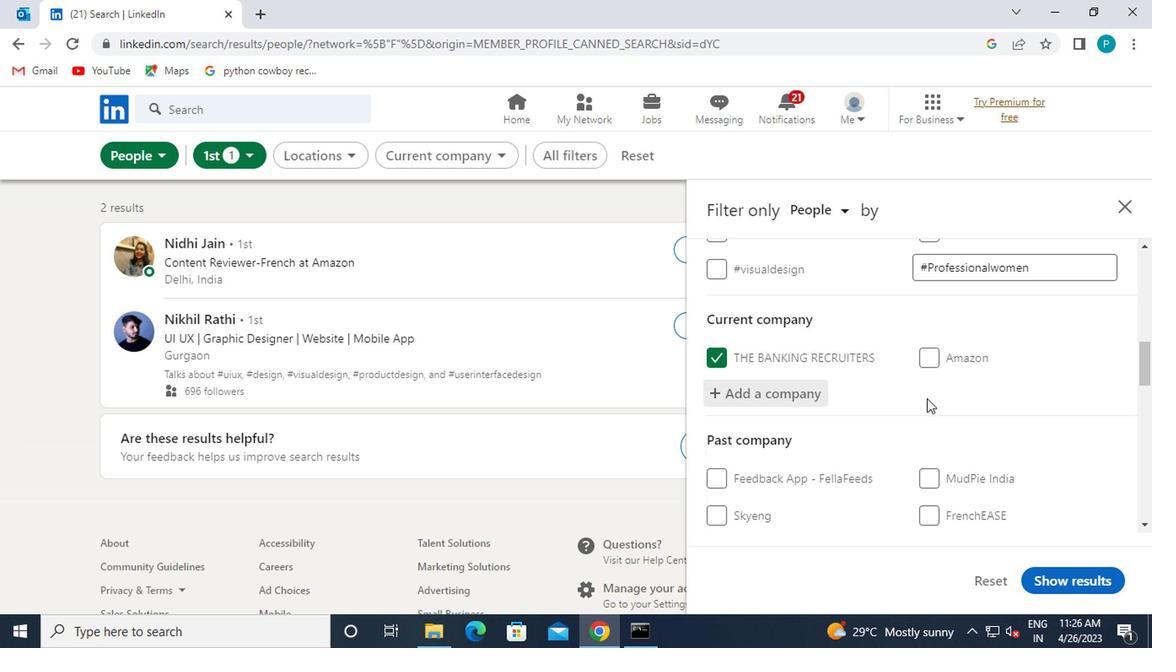 
Action: Mouse scrolled (923, 396) with delta (0, 0)
Screenshot: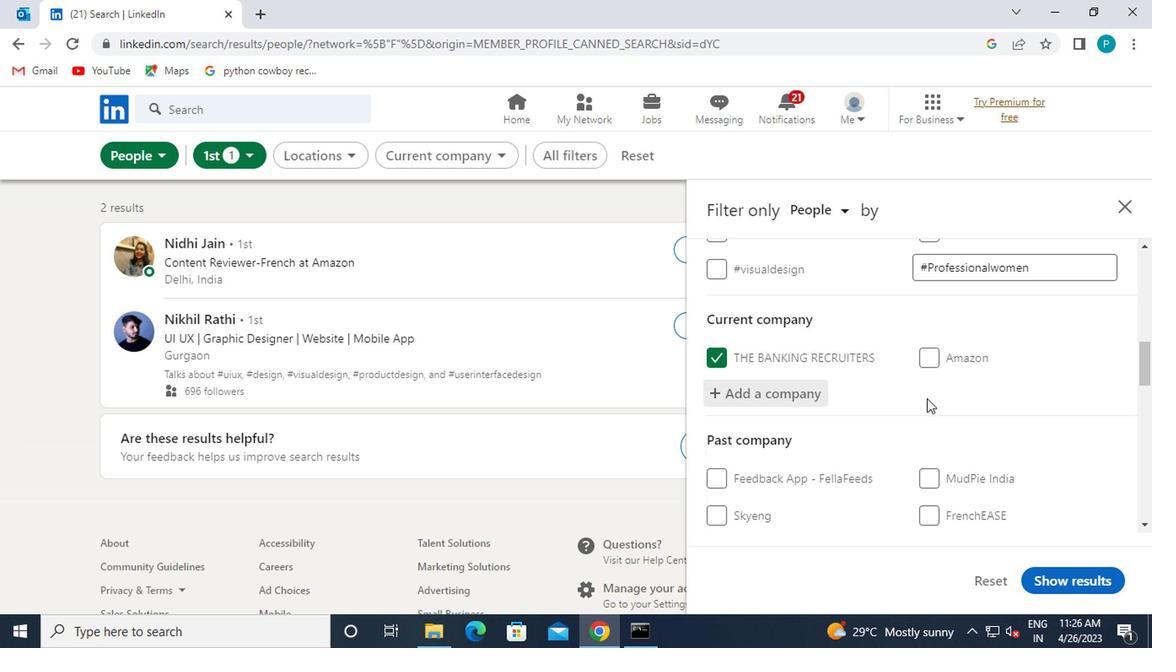 
Action: Mouse moved to (948, 418)
Screenshot: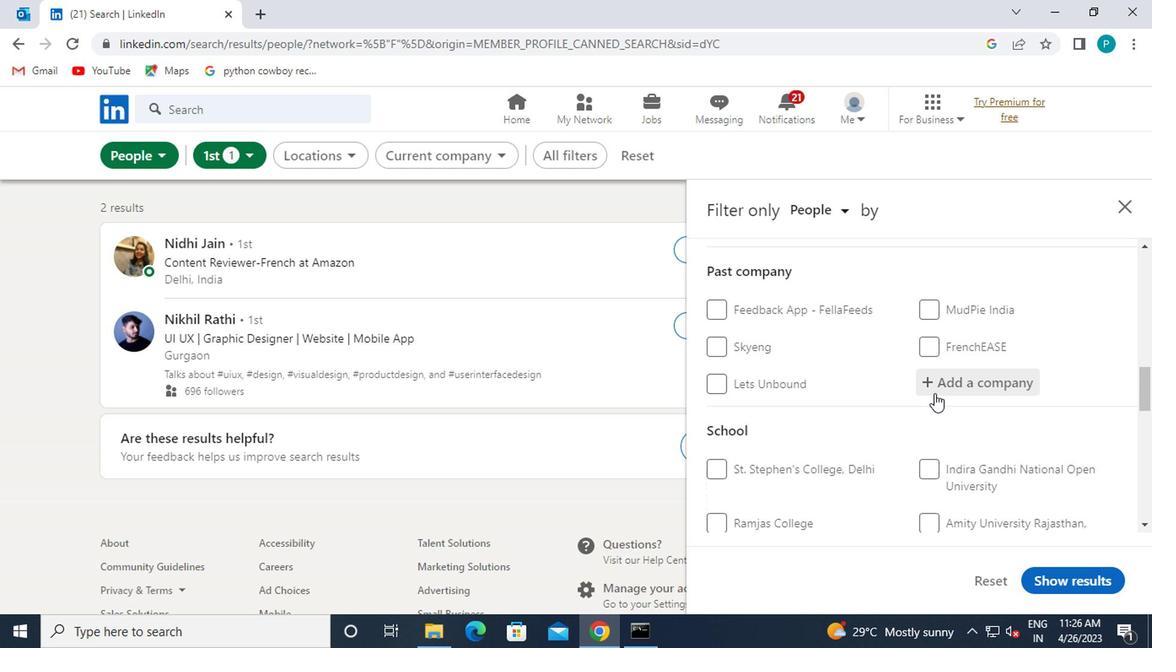 
Action: Mouse scrolled (948, 417) with delta (0, 0)
Screenshot: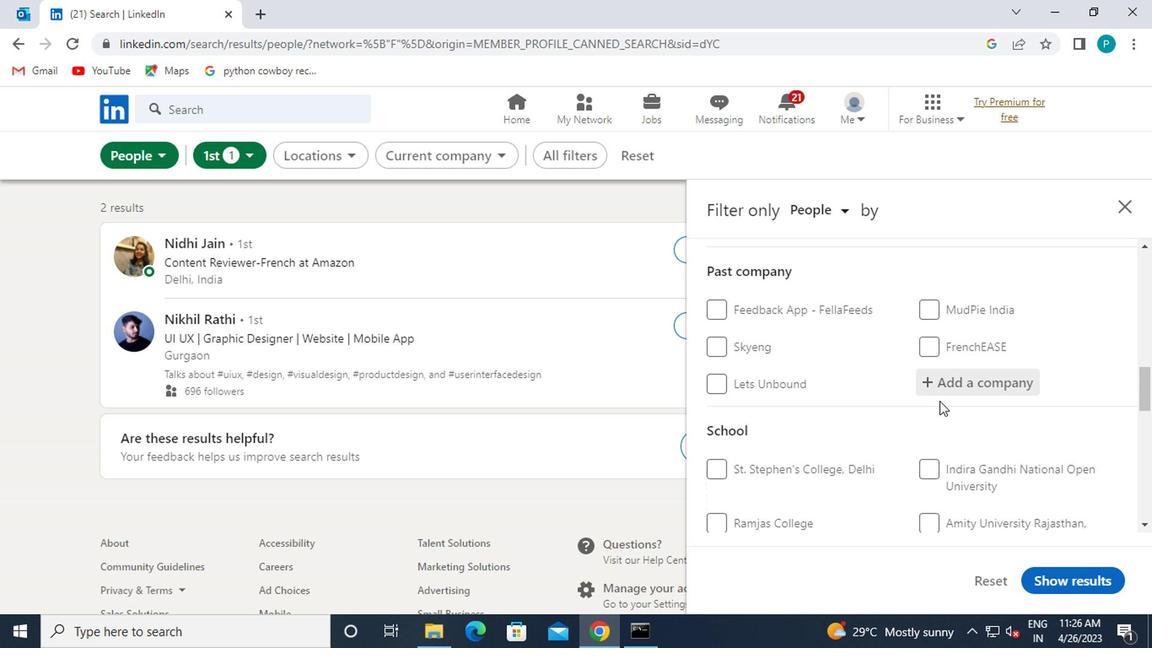 
Action: Mouse scrolled (948, 417) with delta (0, 0)
Screenshot: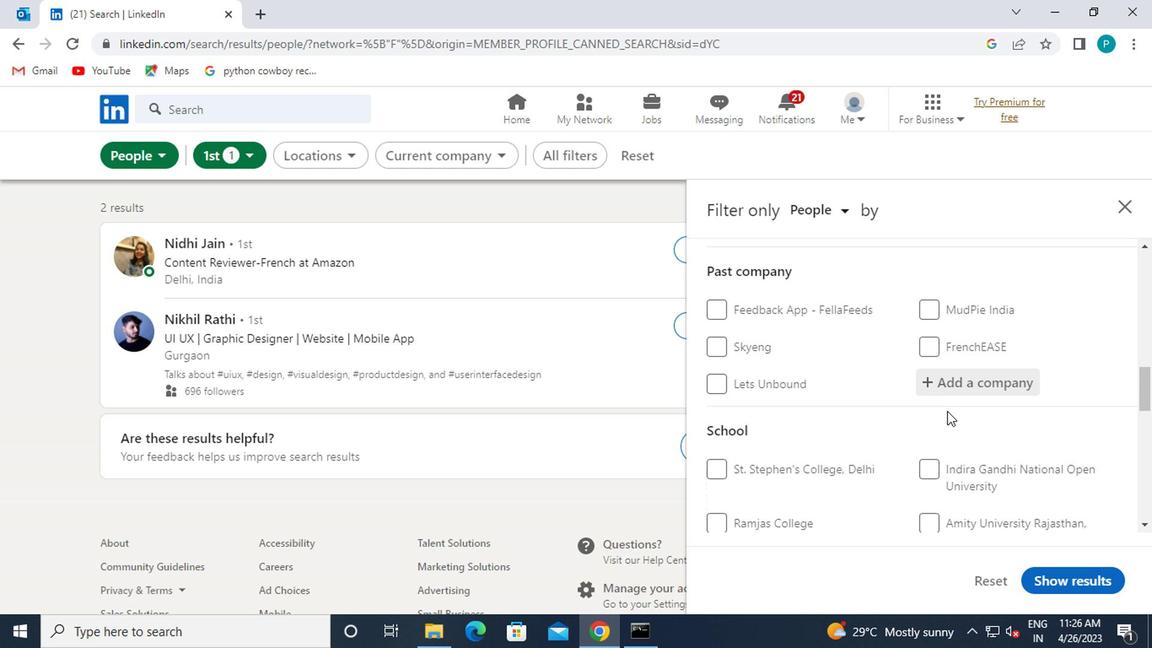 
Action: Mouse scrolled (948, 417) with delta (0, 0)
Screenshot: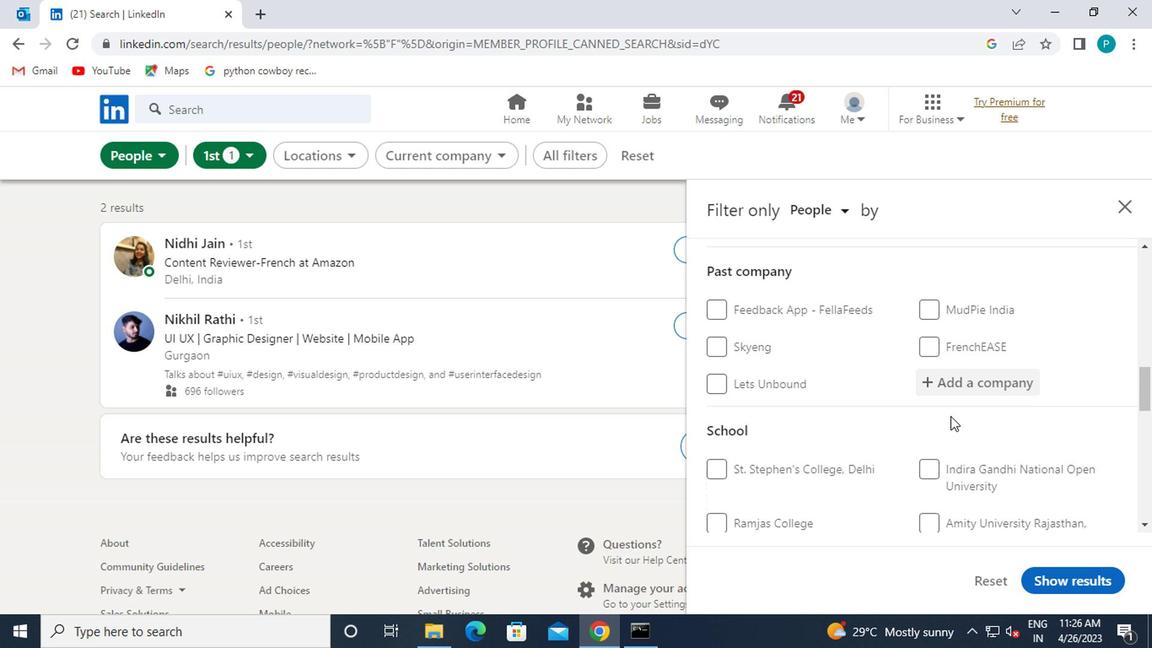 
Action: Mouse moved to (927, 330)
Screenshot: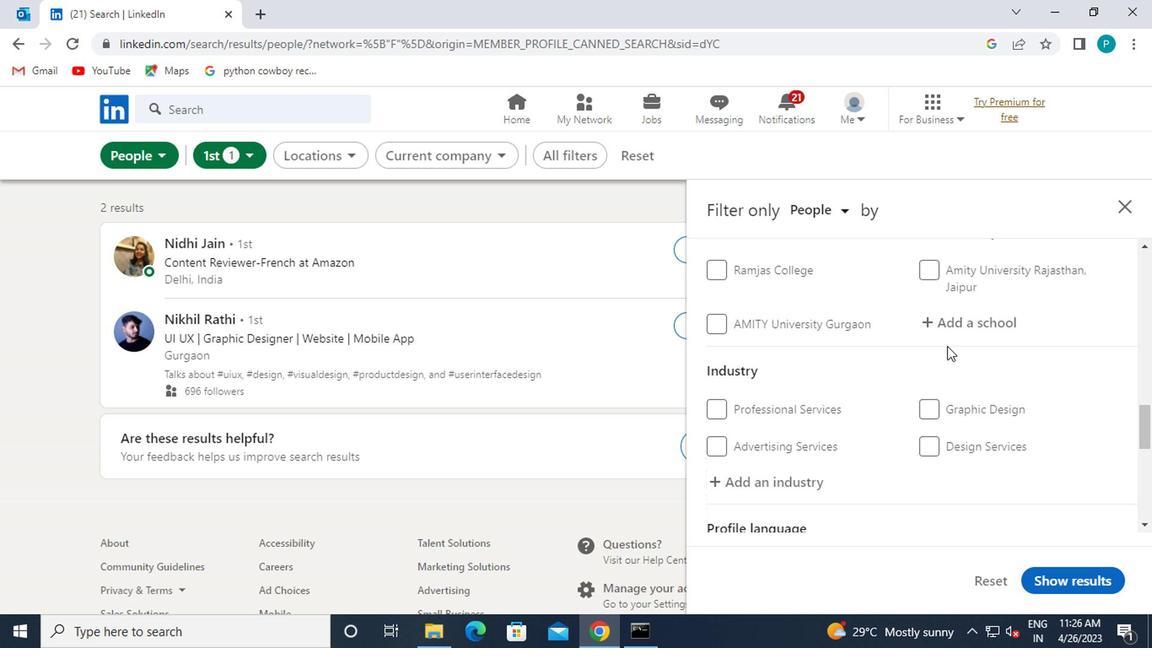 
Action: Mouse pressed left at (927, 330)
Screenshot: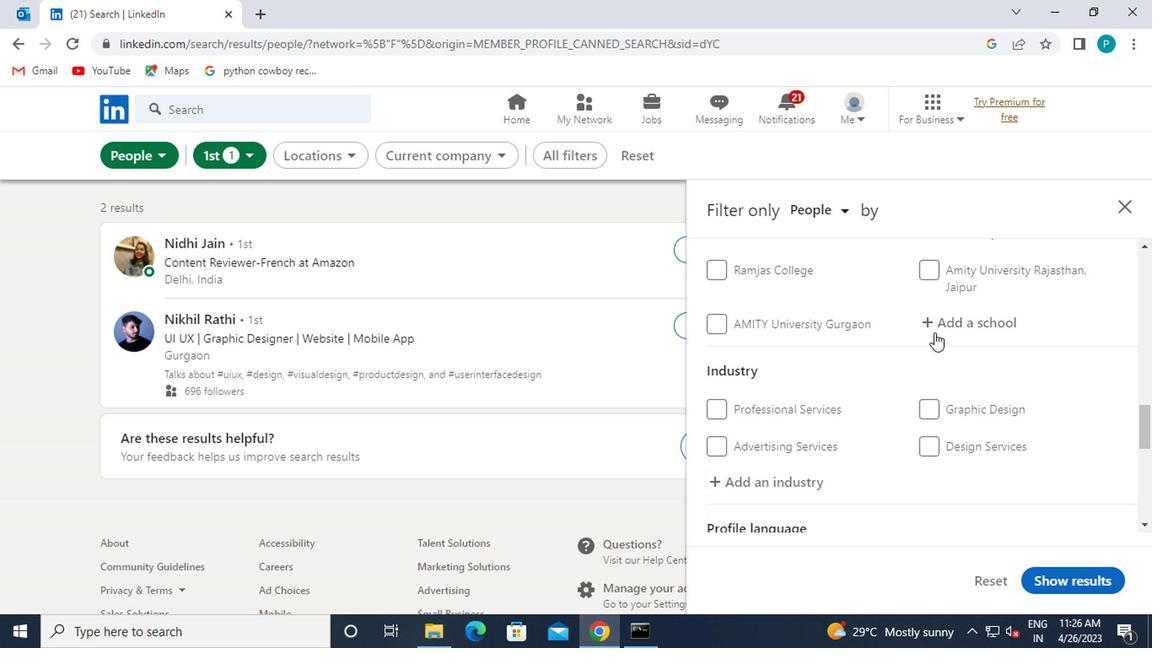 
Action: Mouse moved to (933, 333)
Screenshot: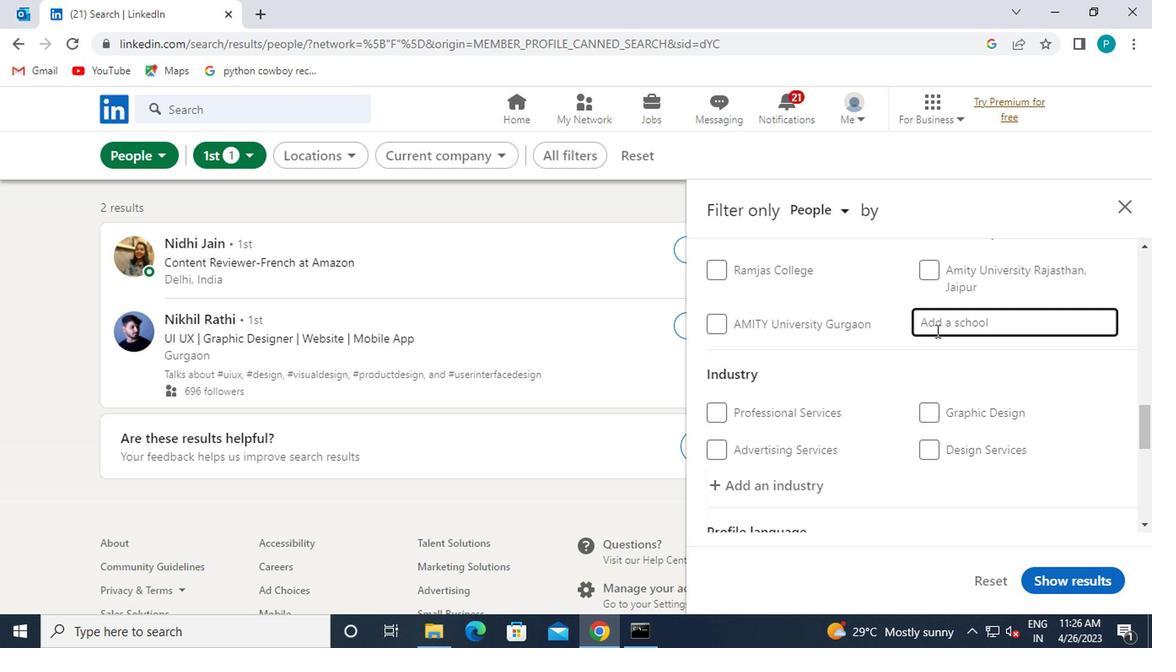 
Action: Key pressed BADRKA<Key.backspace><Key.backspace>UK
Screenshot: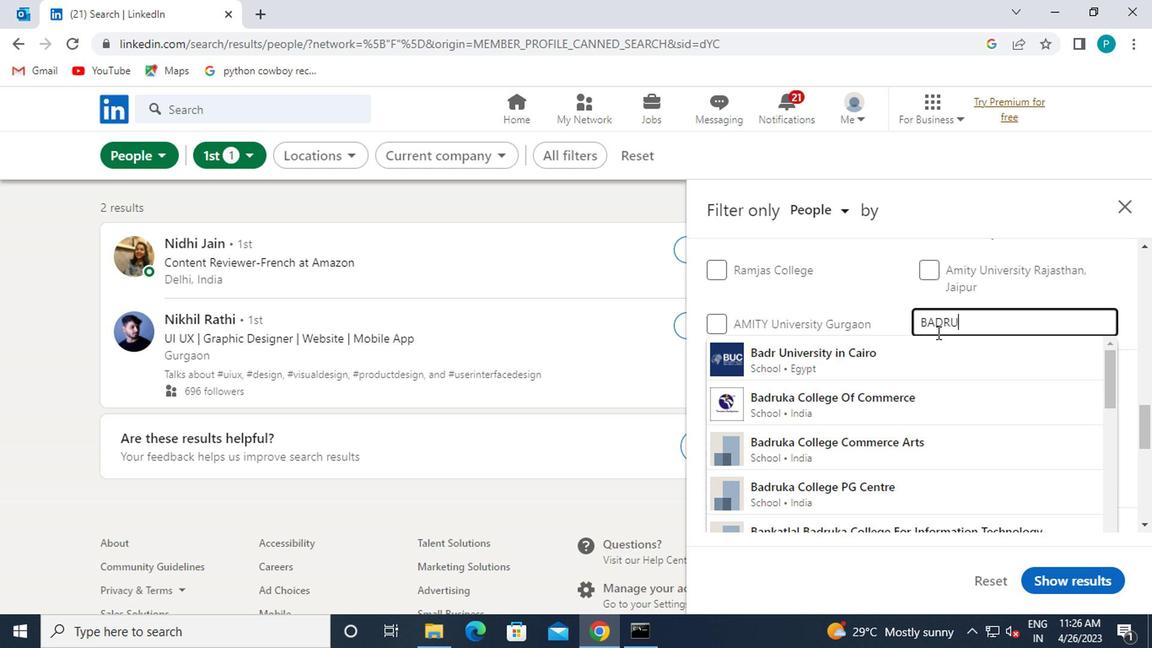 
Action: Mouse moved to (915, 346)
Screenshot: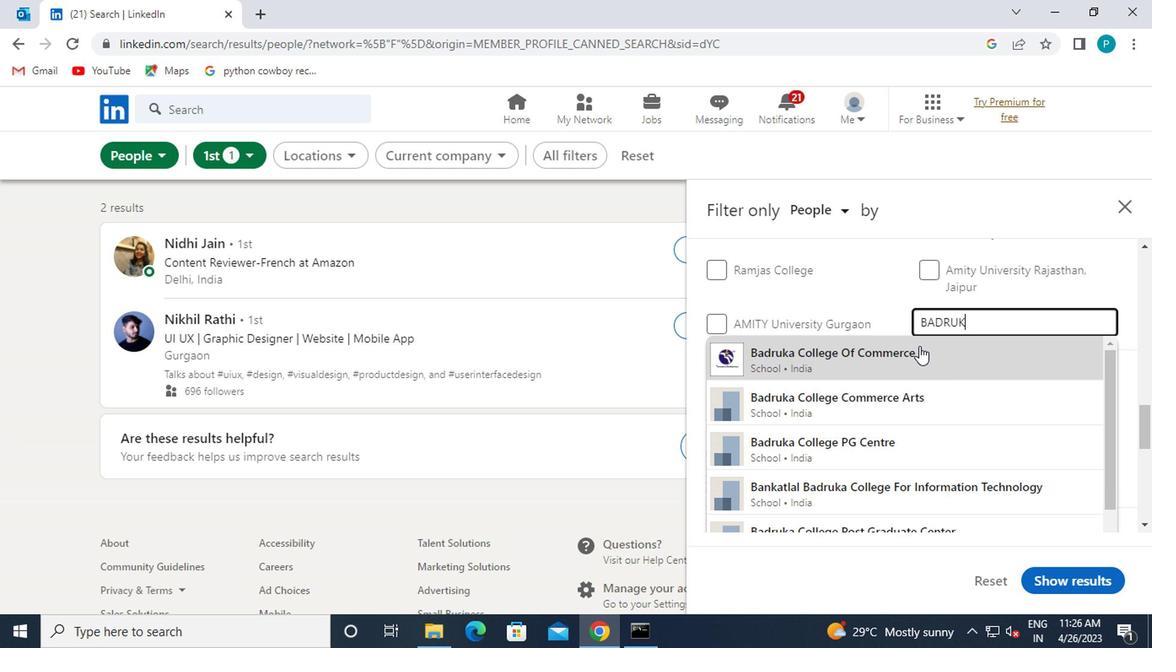 
Action: Mouse pressed left at (915, 346)
Screenshot: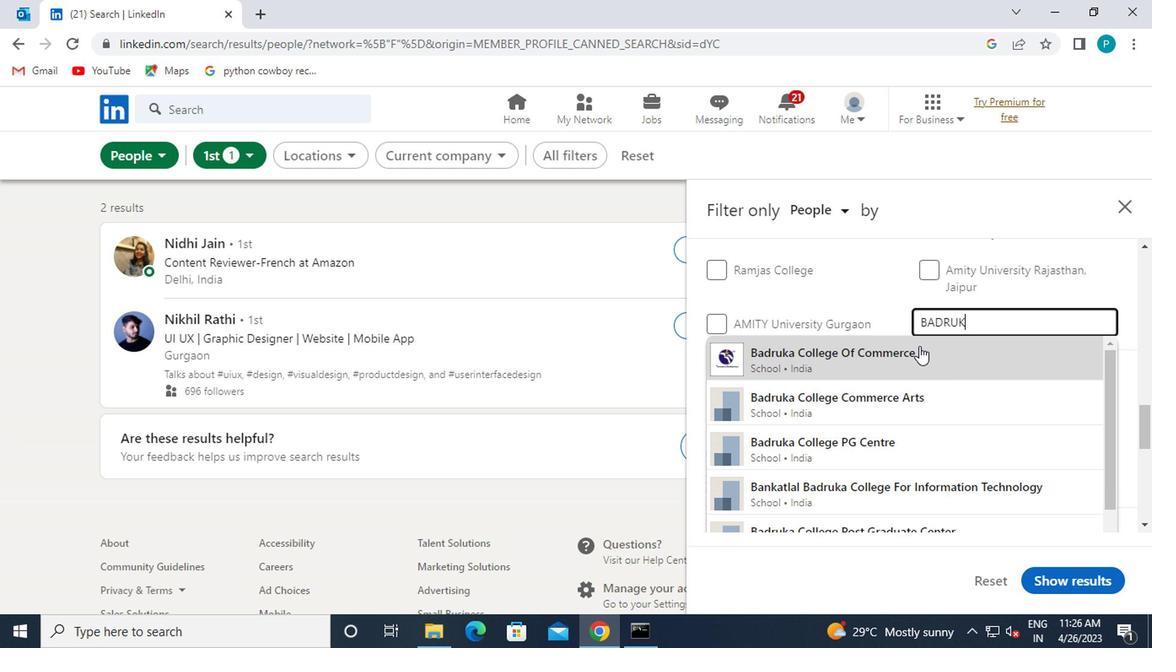 
Action: Mouse moved to (923, 348)
Screenshot: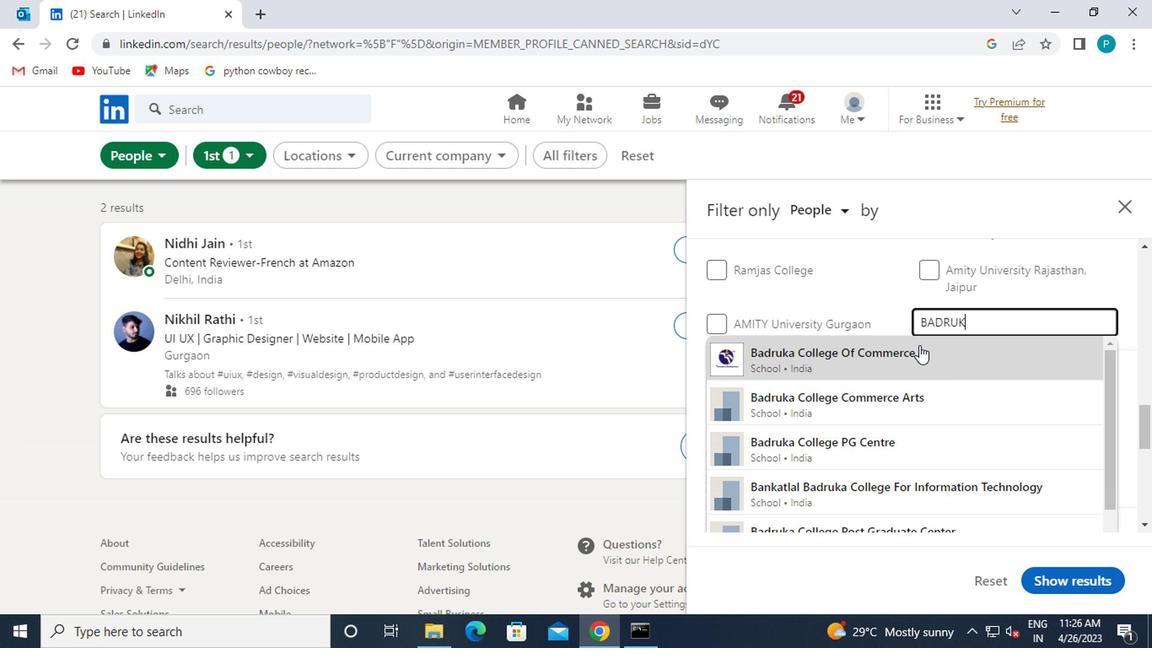 
Action: Mouse scrolled (923, 347) with delta (0, -1)
Screenshot: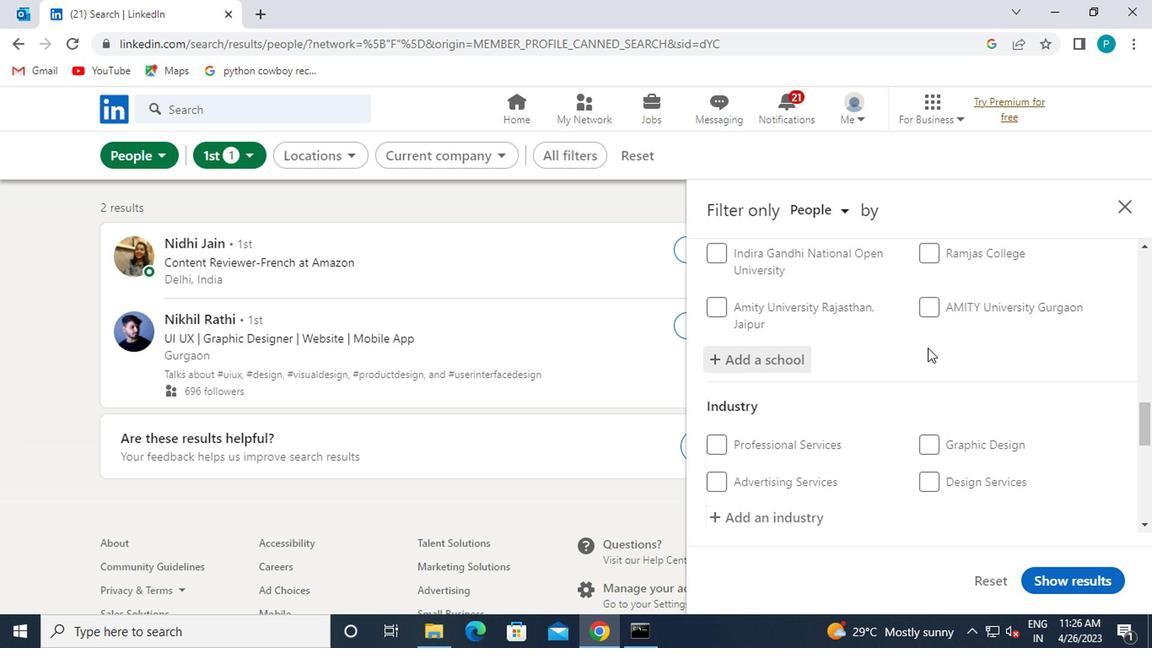 
Action: Mouse scrolled (923, 347) with delta (0, -1)
Screenshot: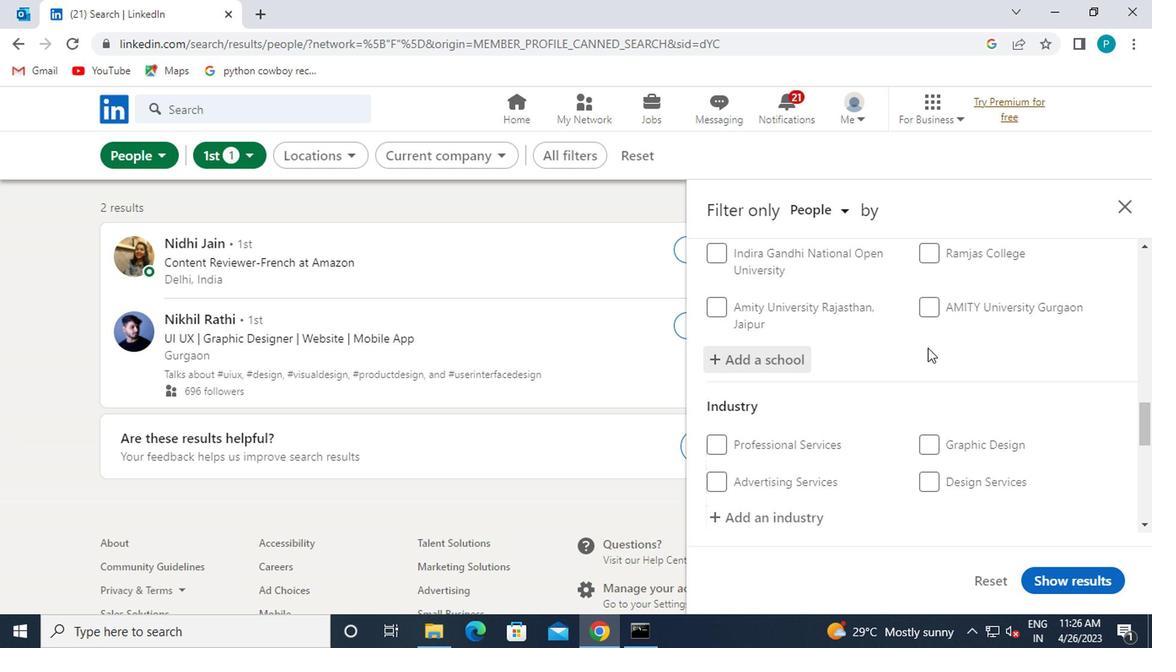 
Action: Mouse moved to (777, 354)
Screenshot: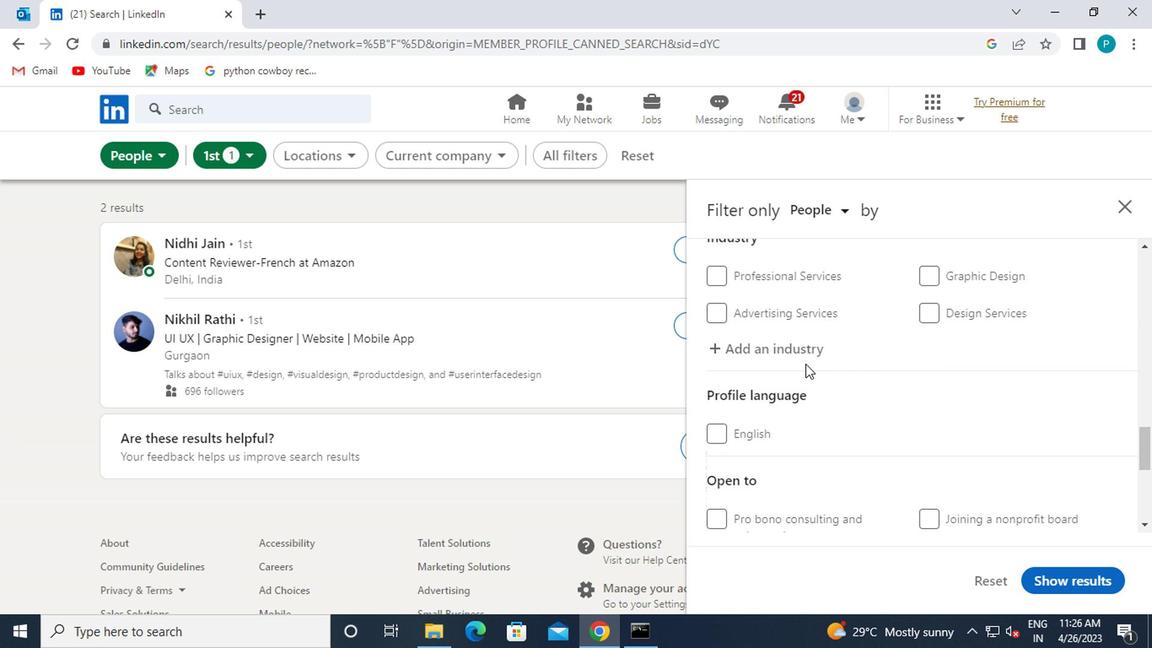 
Action: Mouse pressed left at (777, 354)
Screenshot: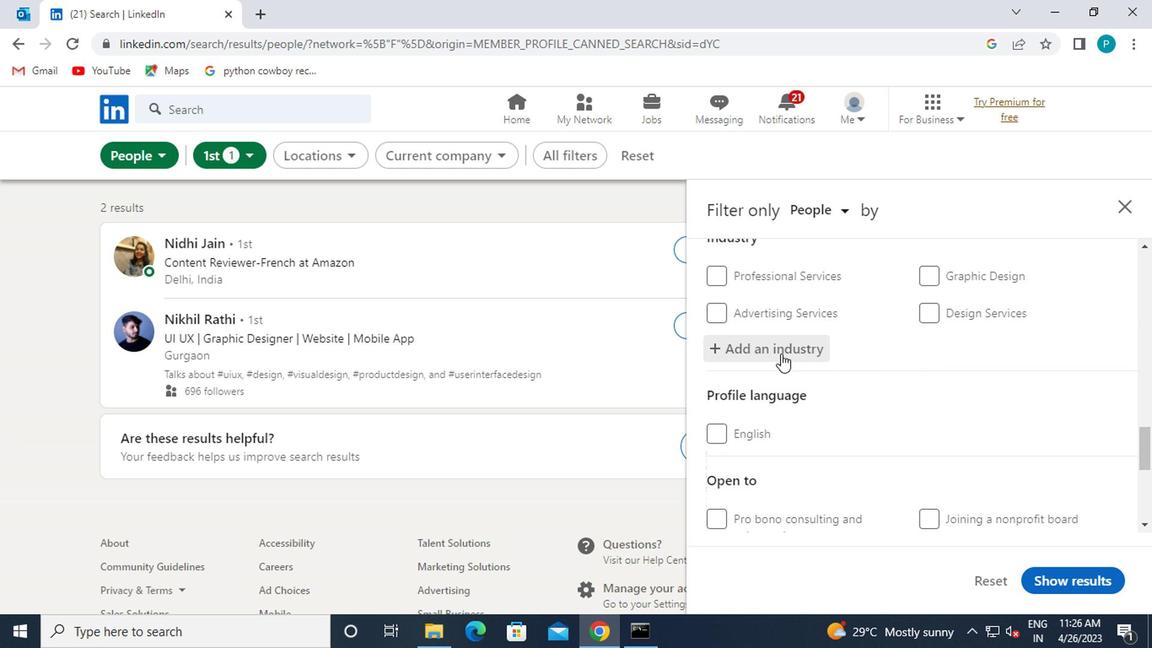 
Action: Mouse moved to (776, 354)
Screenshot: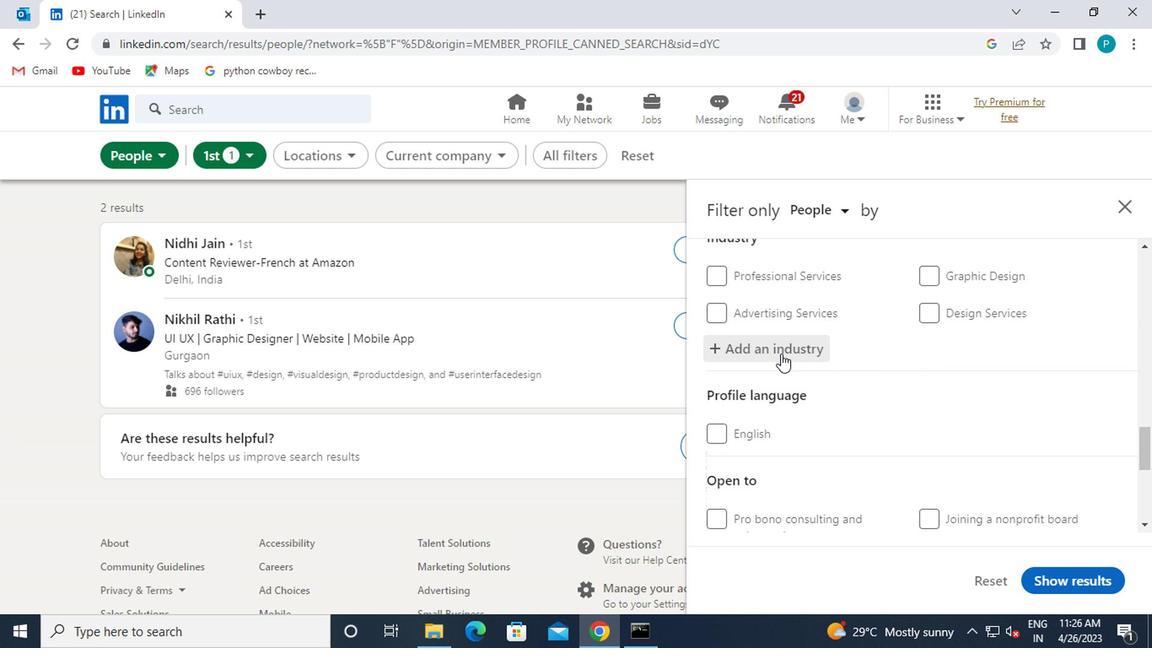 
Action: Key pressed S<Key.caps_lock>ECRET
Screenshot: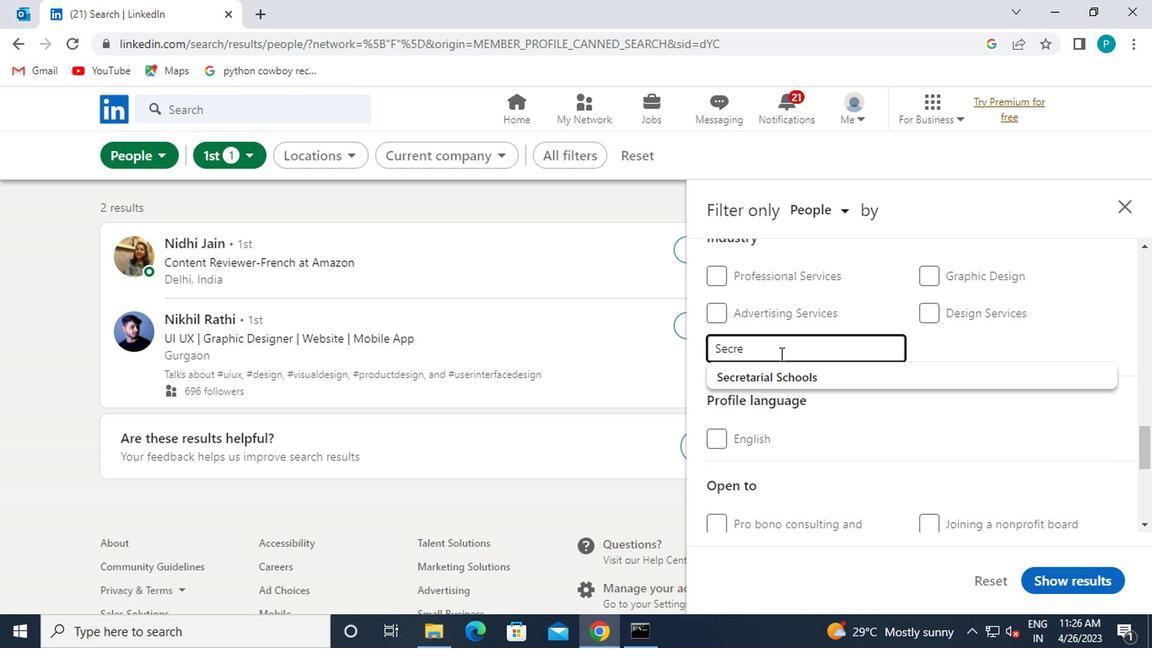 
Action: Mouse moved to (795, 367)
Screenshot: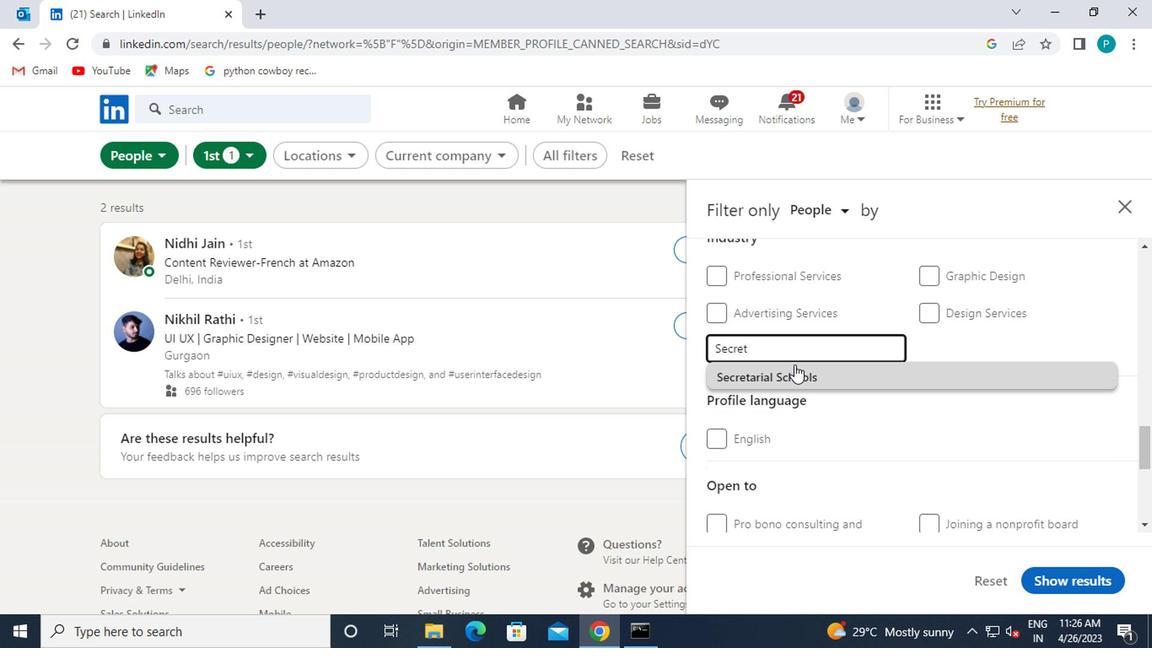 
Action: Mouse pressed left at (795, 367)
Screenshot: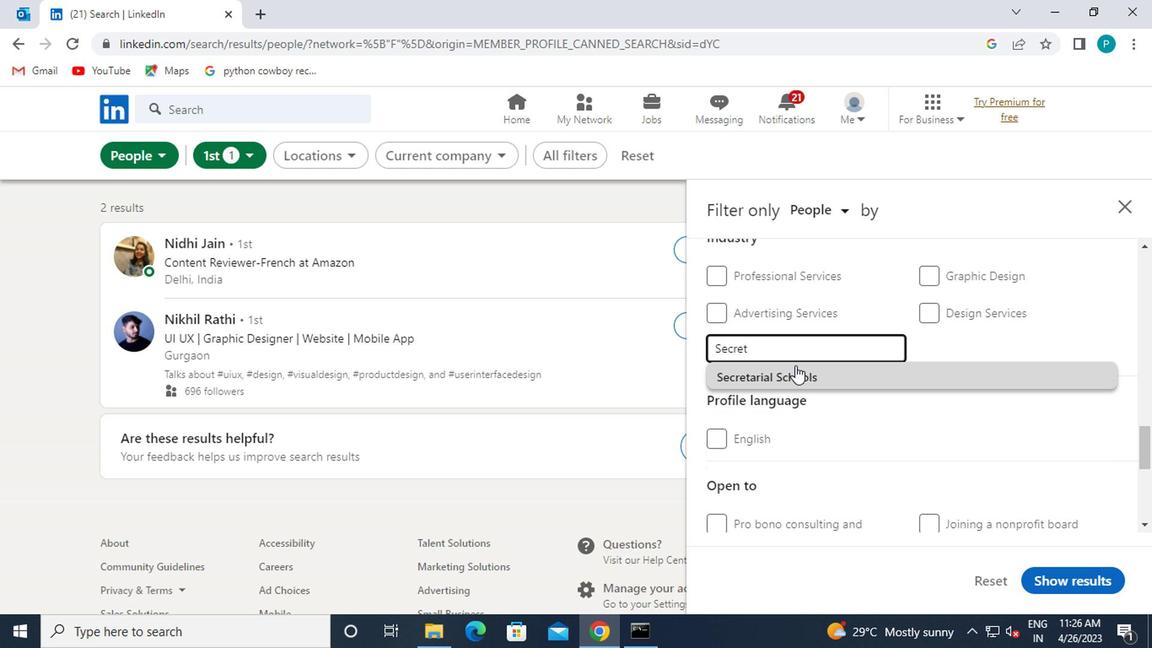 
Action: Mouse moved to (797, 369)
Screenshot: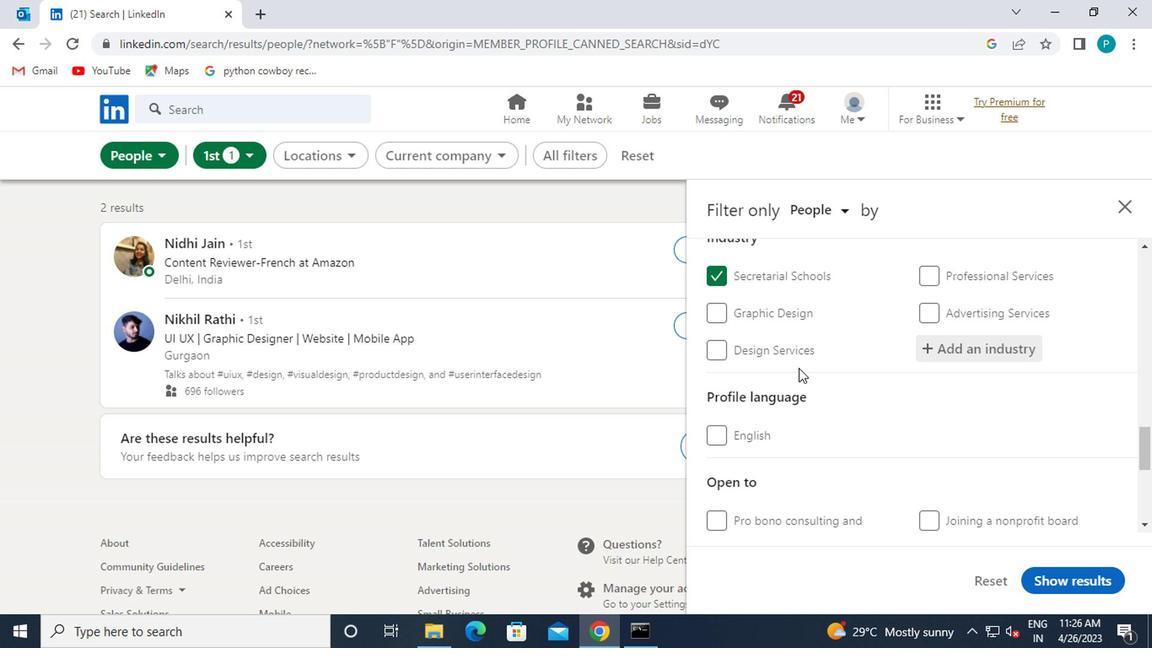 
Action: Mouse scrolled (797, 367) with delta (0, -1)
Screenshot: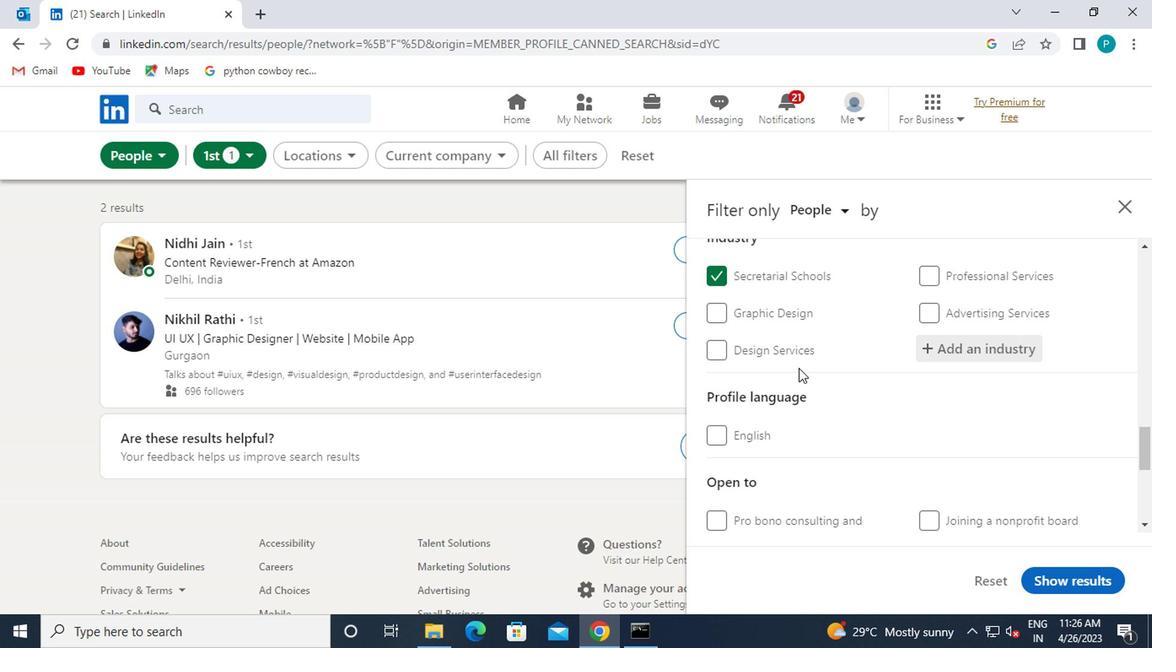 
Action: Mouse scrolled (797, 367) with delta (0, -1)
Screenshot: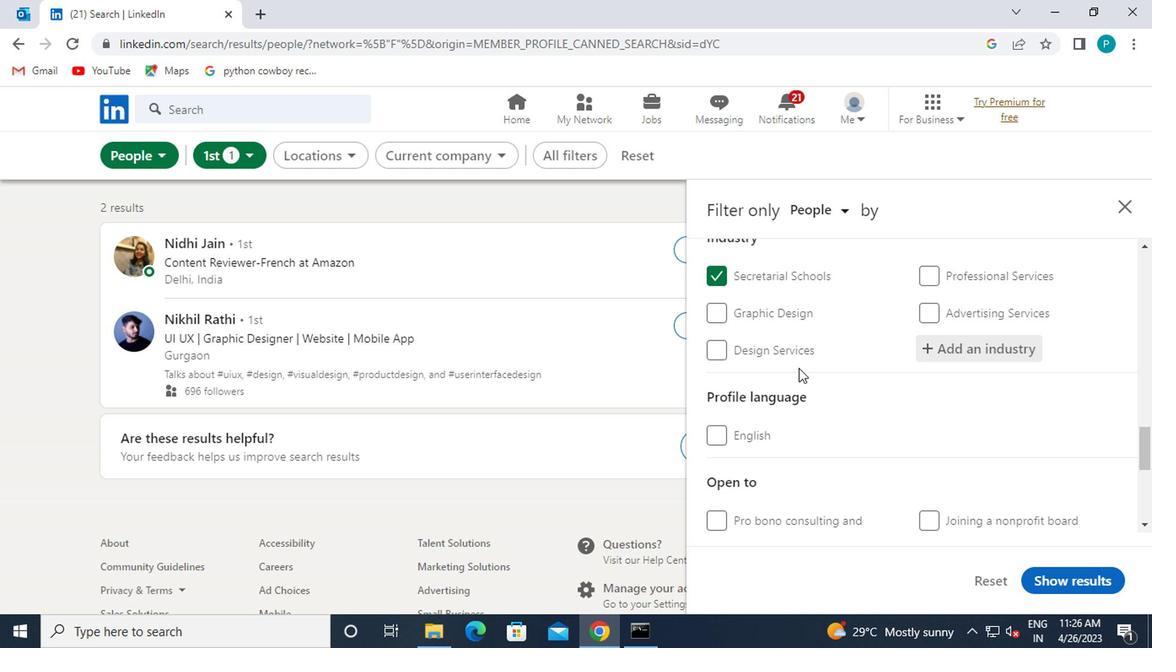 
Action: Mouse scrolled (797, 367) with delta (0, -1)
Screenshot: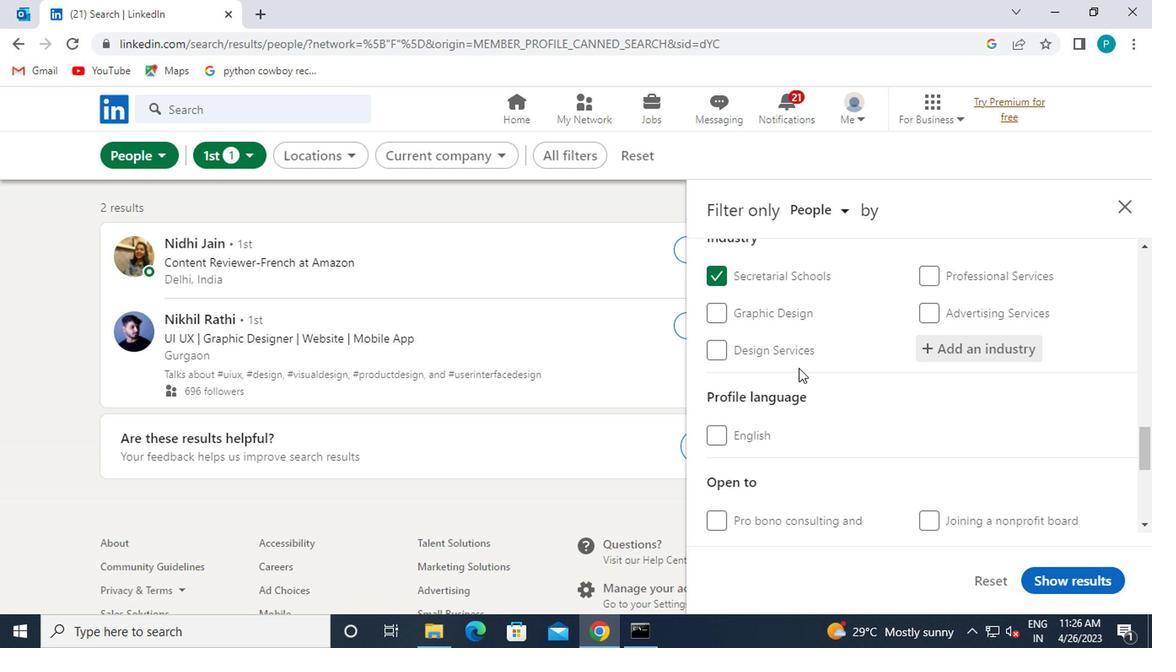 
Action: Mouse moved to (797, 369)
Screenshot: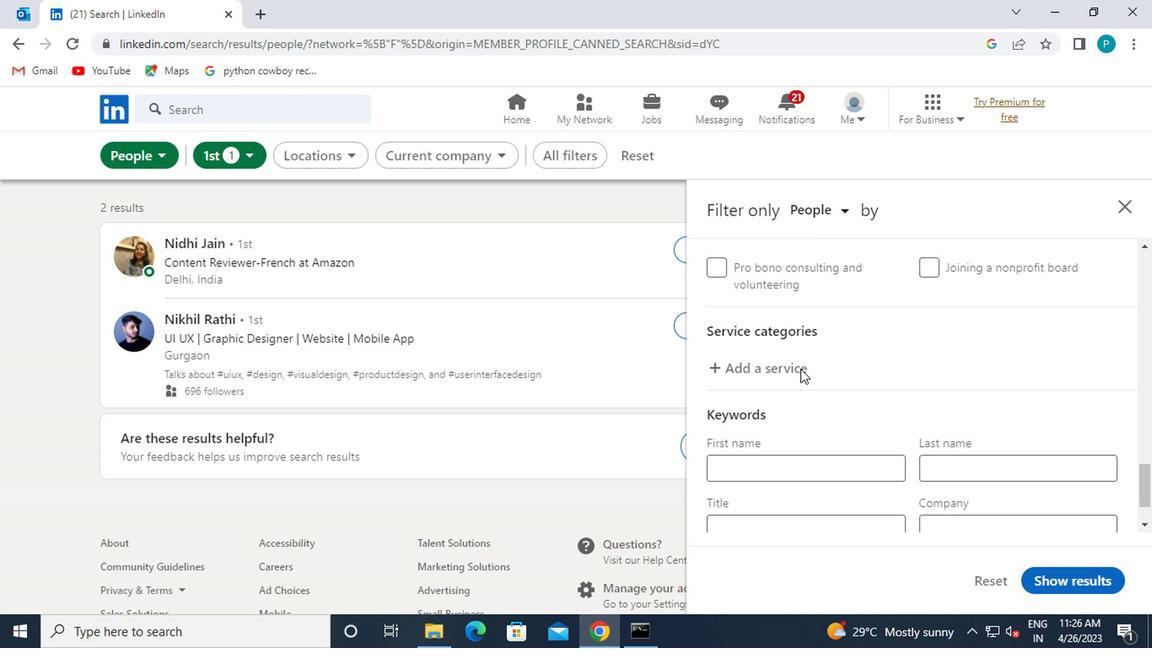 
Action: Mouse pressed left at (797, 369)
Screenshot: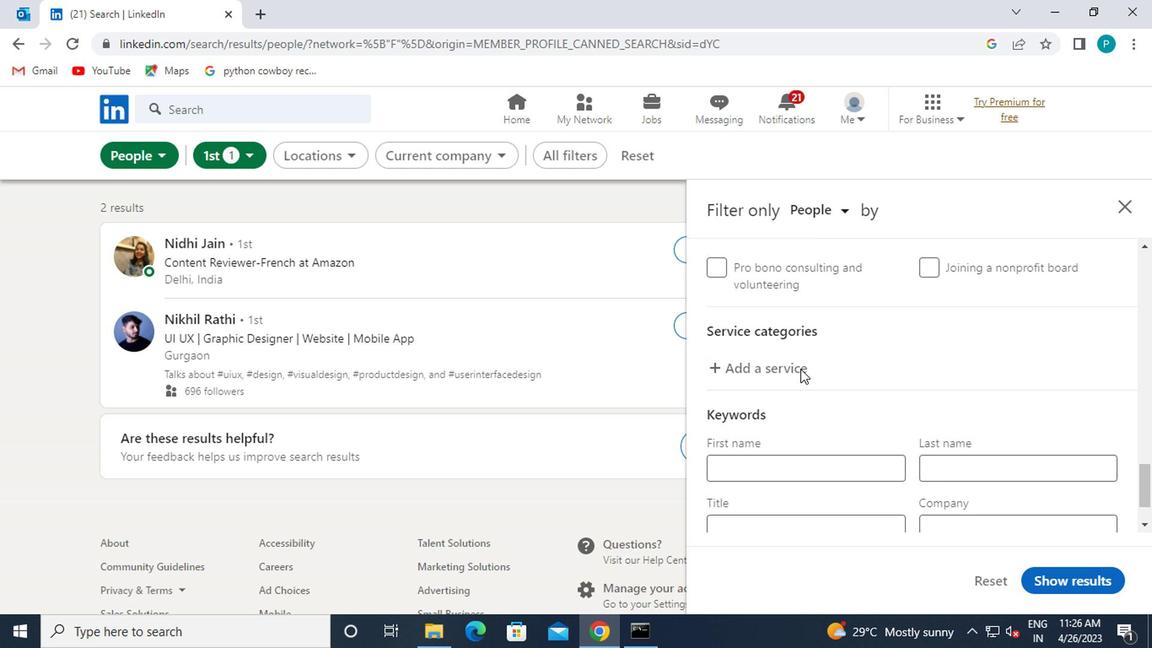 
Action: Key pressed WE
Screenshot: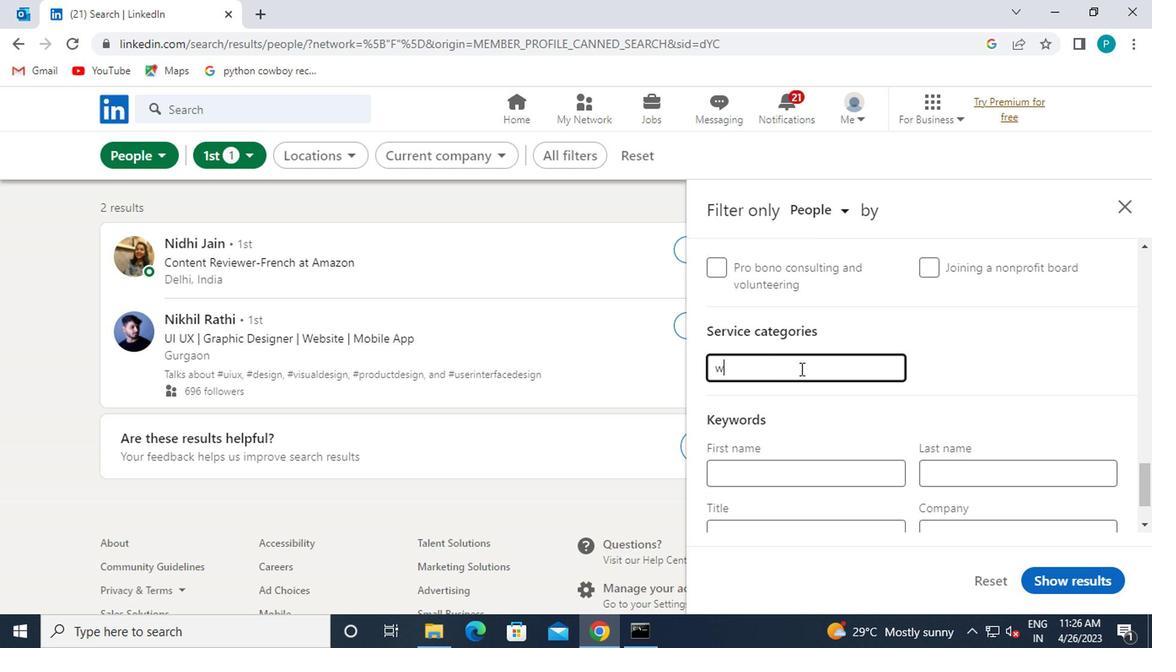 
Action: Mouse moved to (788, 472)
Screenshot: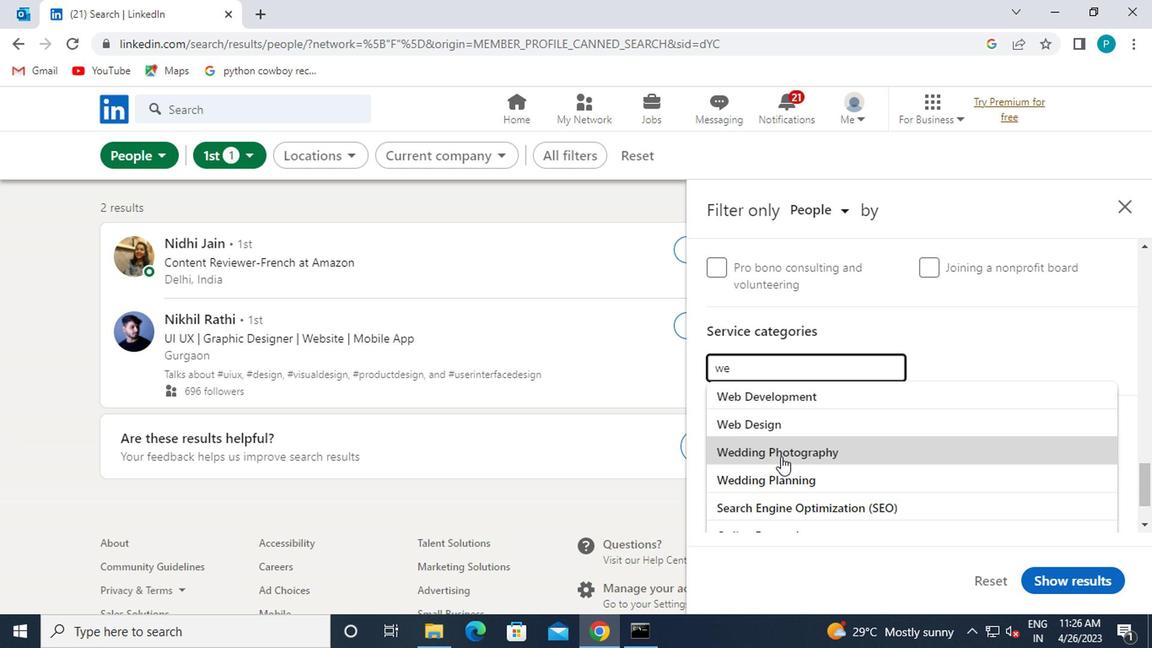 
Action: Mouse pressed left at (788, 472)
Screenshot: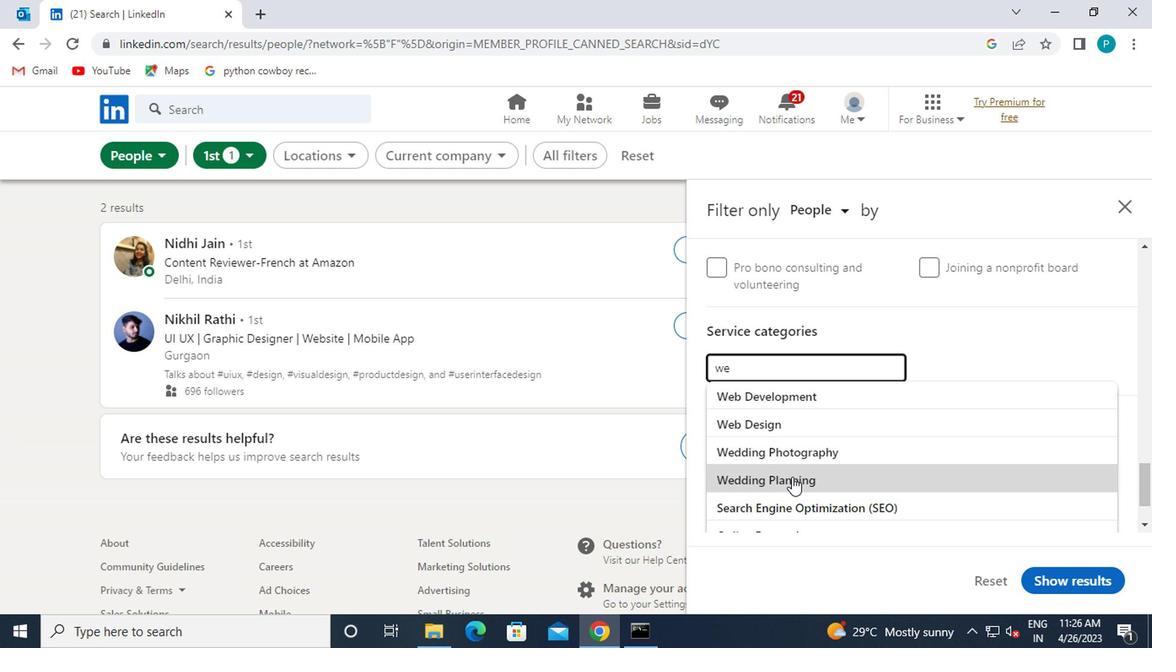 
Action: Mouse moved to (785, 471)
Screenshot: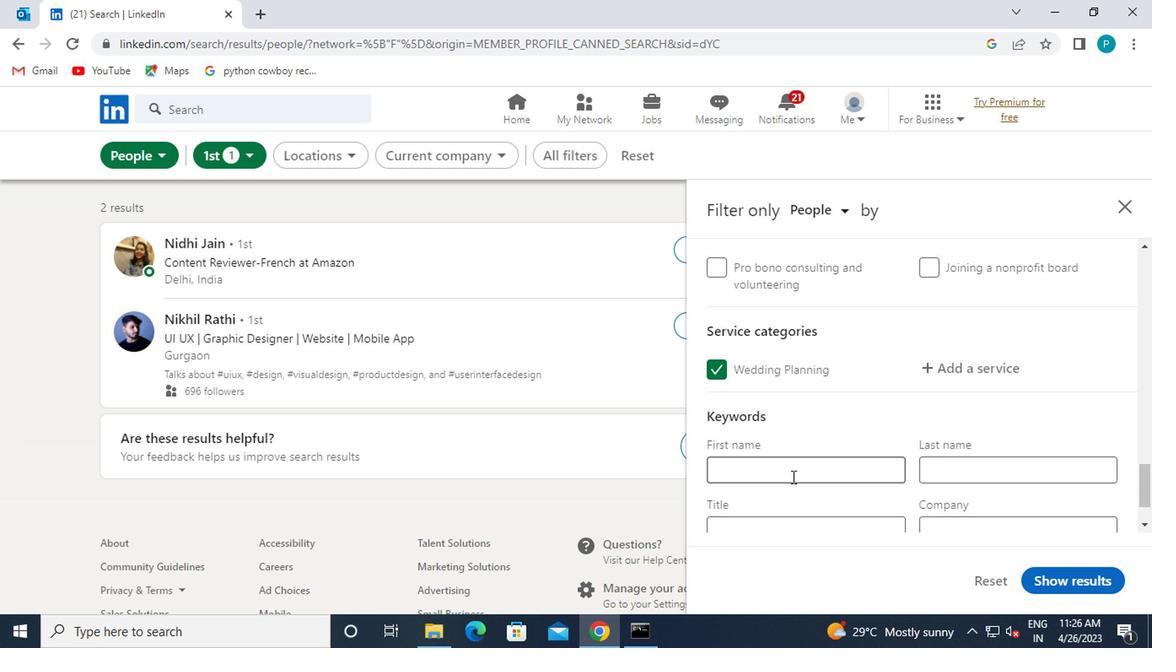 
Action: Mouse scrolled (785, 470) with delta (0, 0)
Screenshot: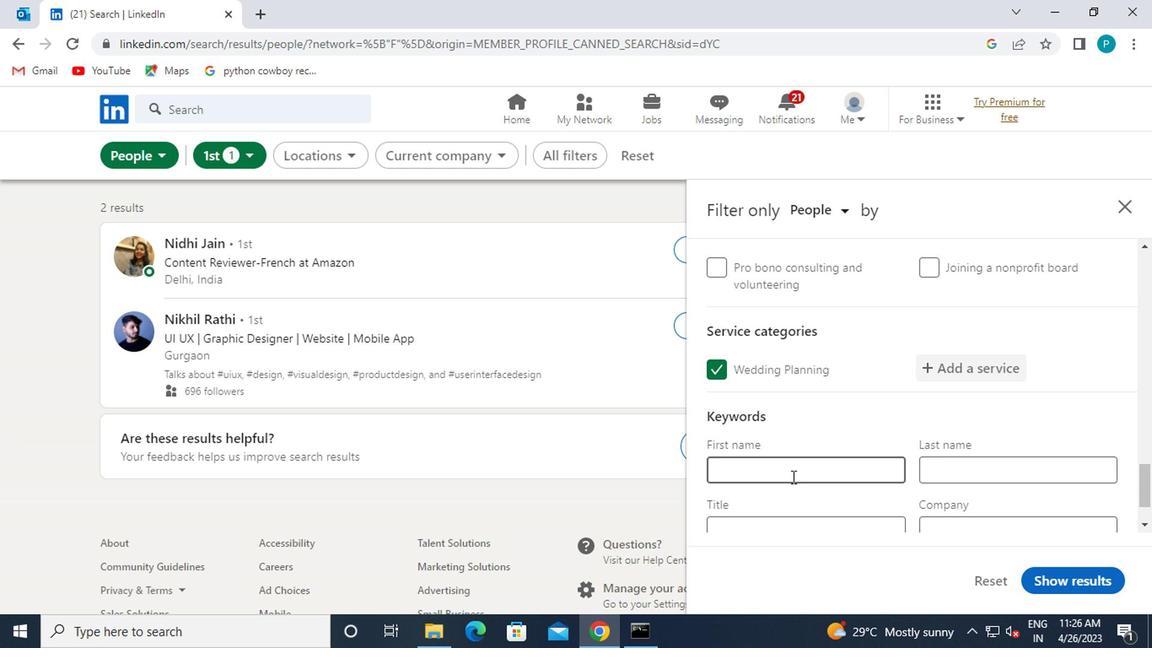 
Action: Mouse scrolled (785, 470) with delta (0, 0)
Screenshot: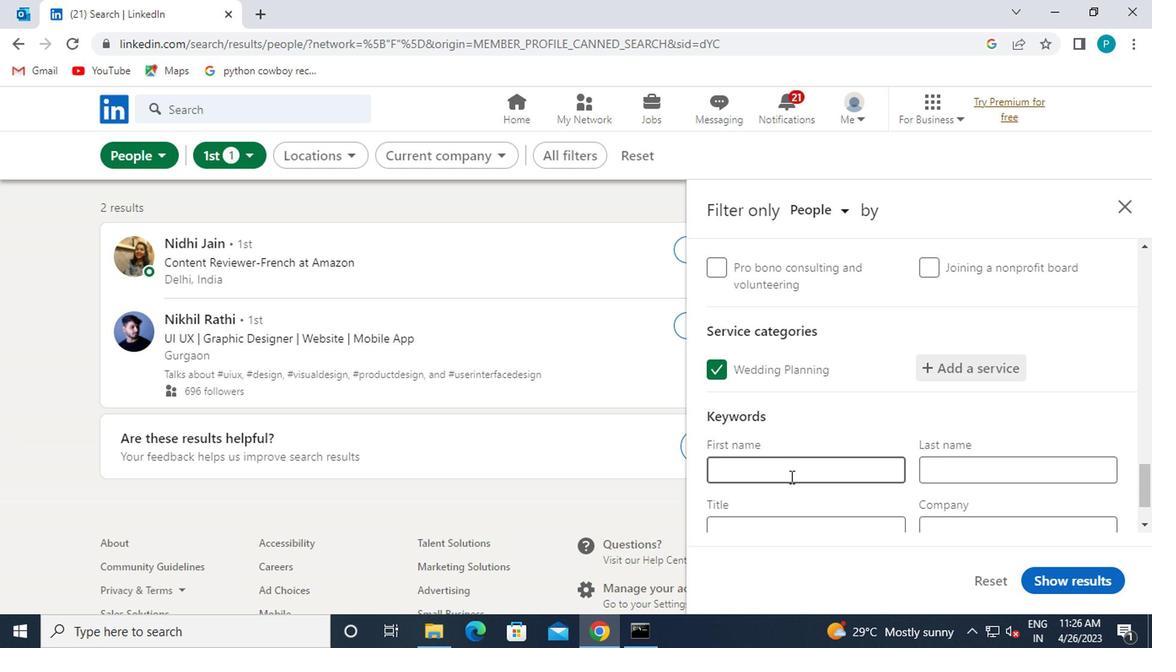 
Action: Mouse moved to (773, 461)
Screenshot: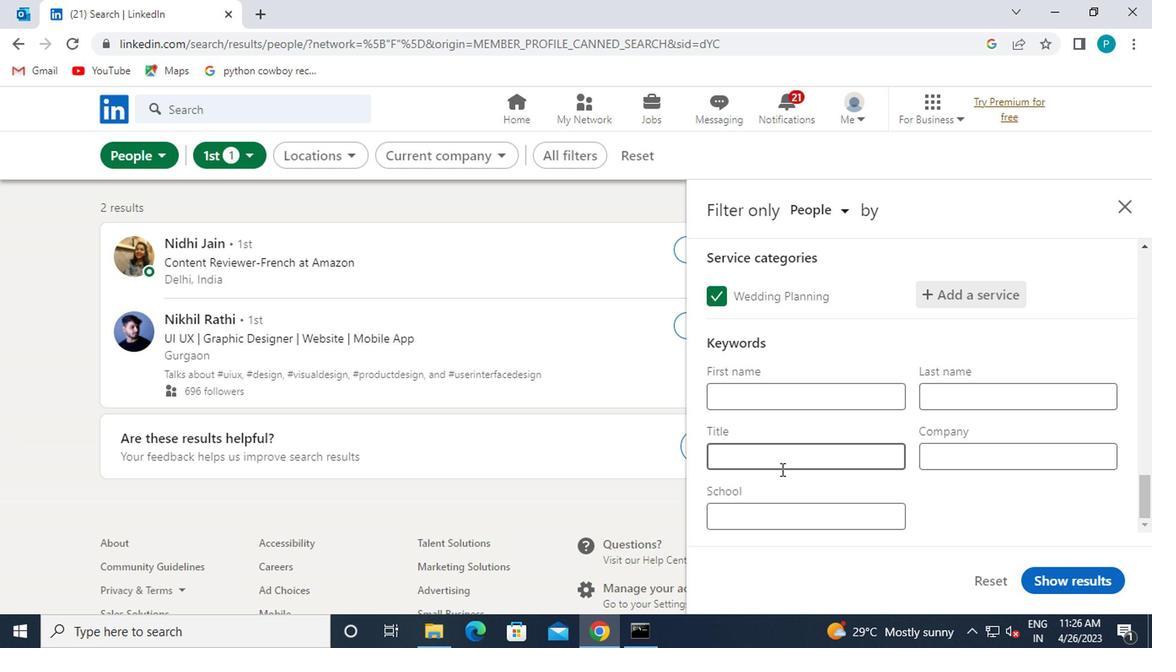
Action: Mouse pressed left at (773, 461)
Screenshot: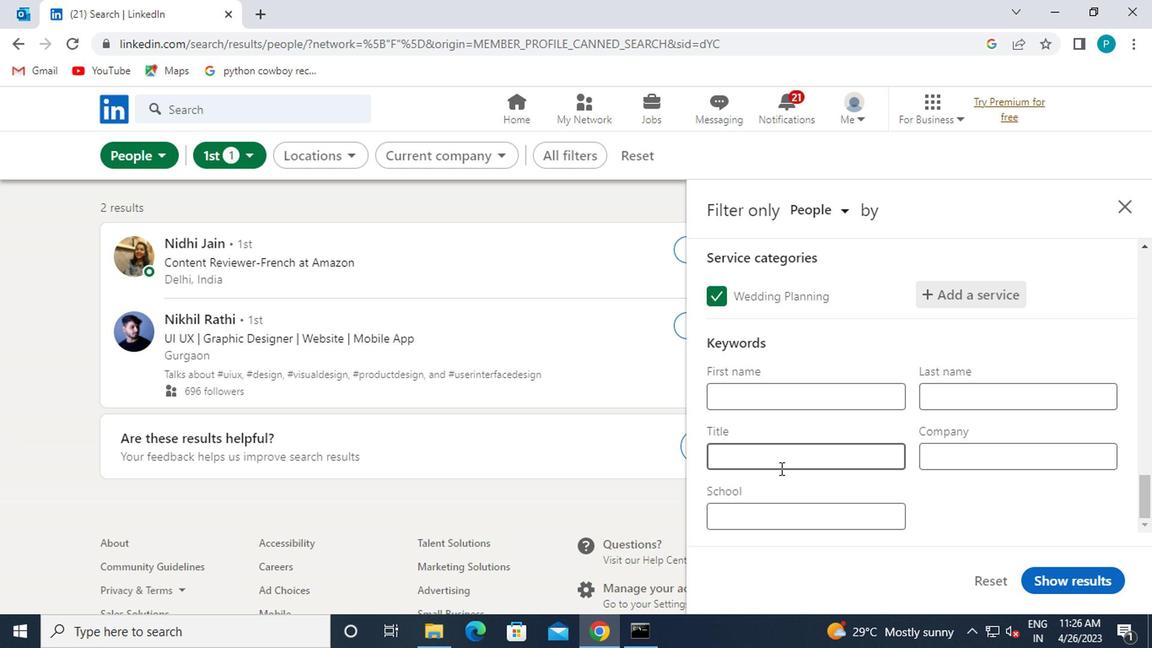 
Action: Mouse moved to (787, 470)
Screenshot: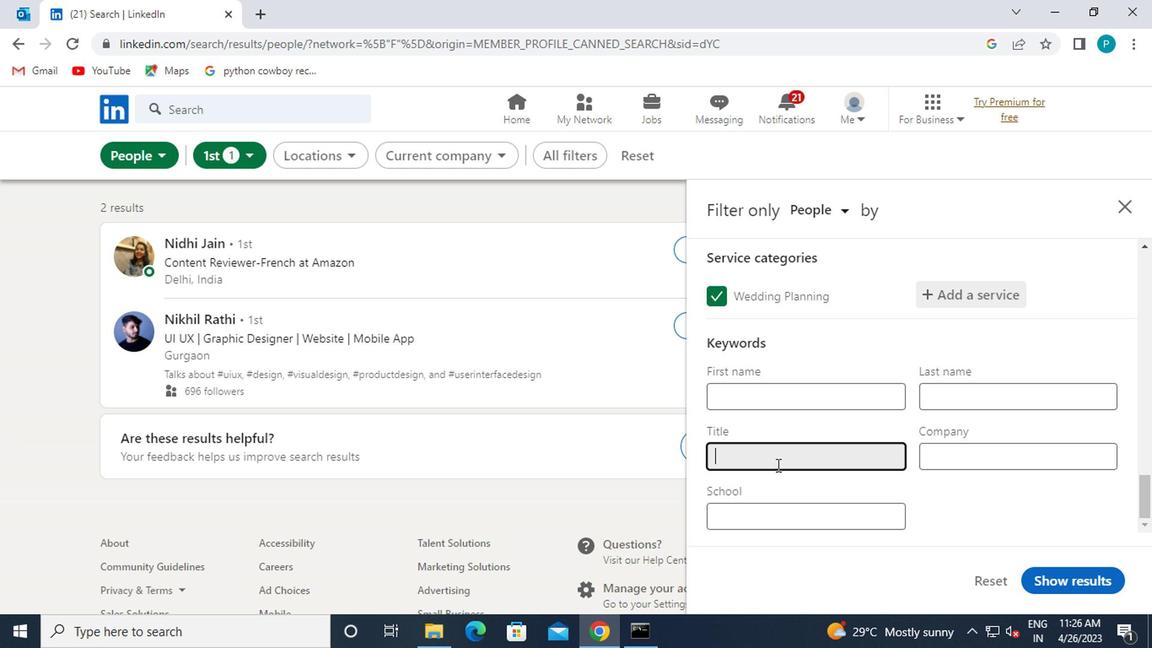 
Action: Key pressed <Key.caps_lock>B<Key.caps_lock>RANCH<Key.space><Key.caps_lock>M<Key.caps_lock>ANAGER
Screenshot: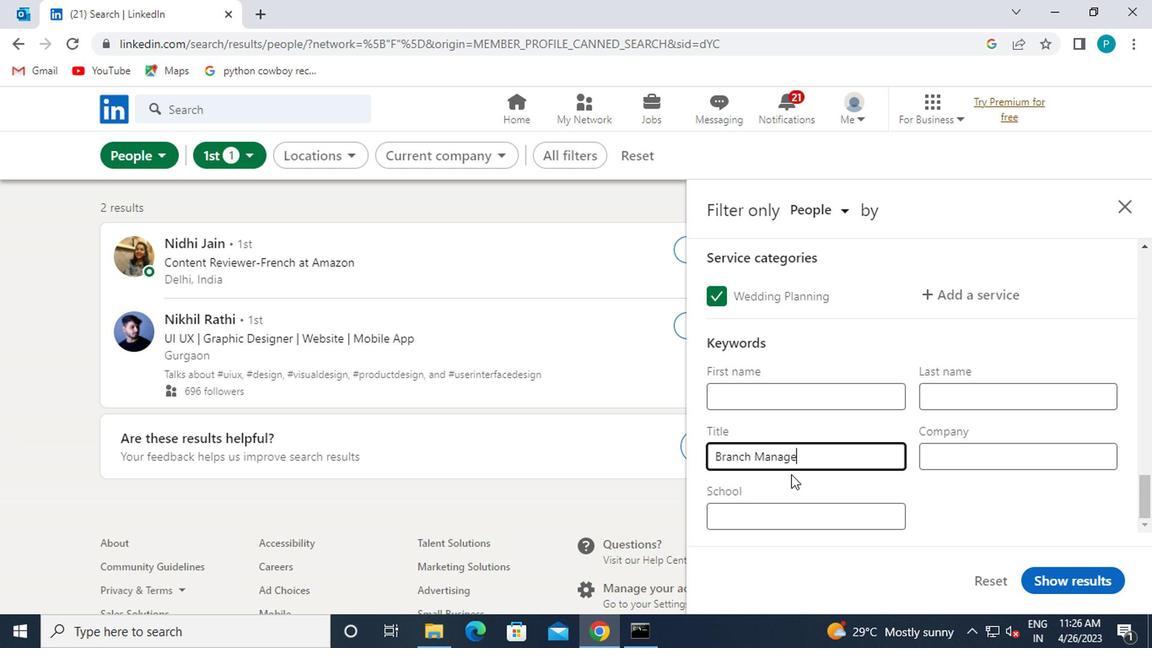 
Action: Mouse moved to (1076, 566)
Screenshot: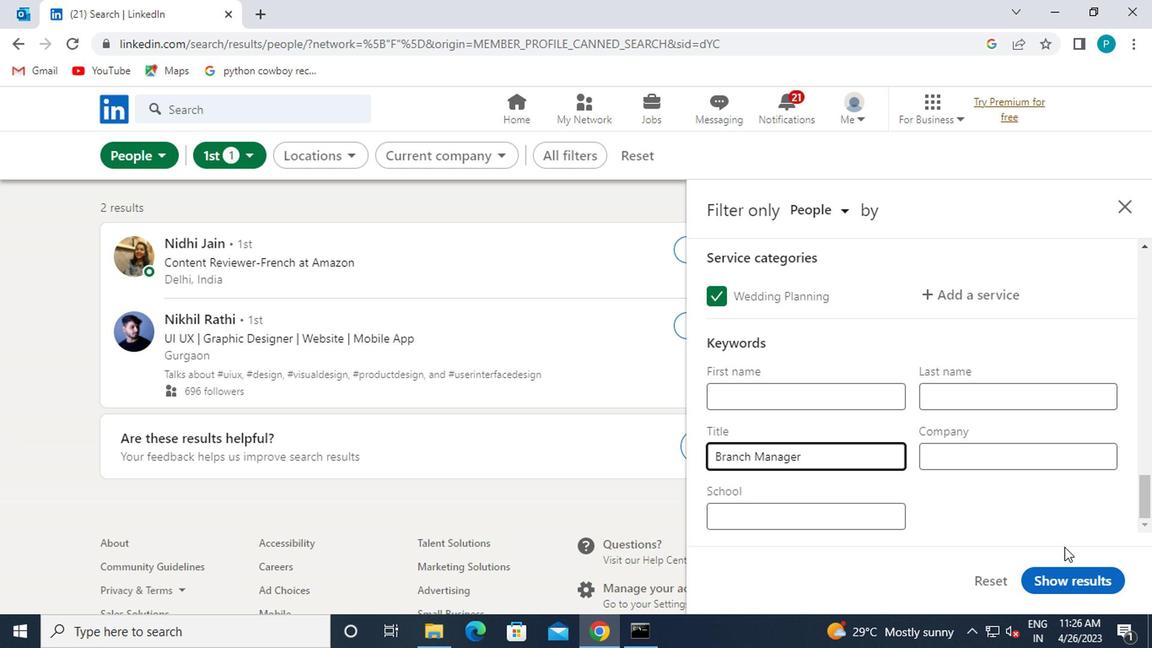 
Action: Mouse pressed left at (1076, 566)
Screenshot: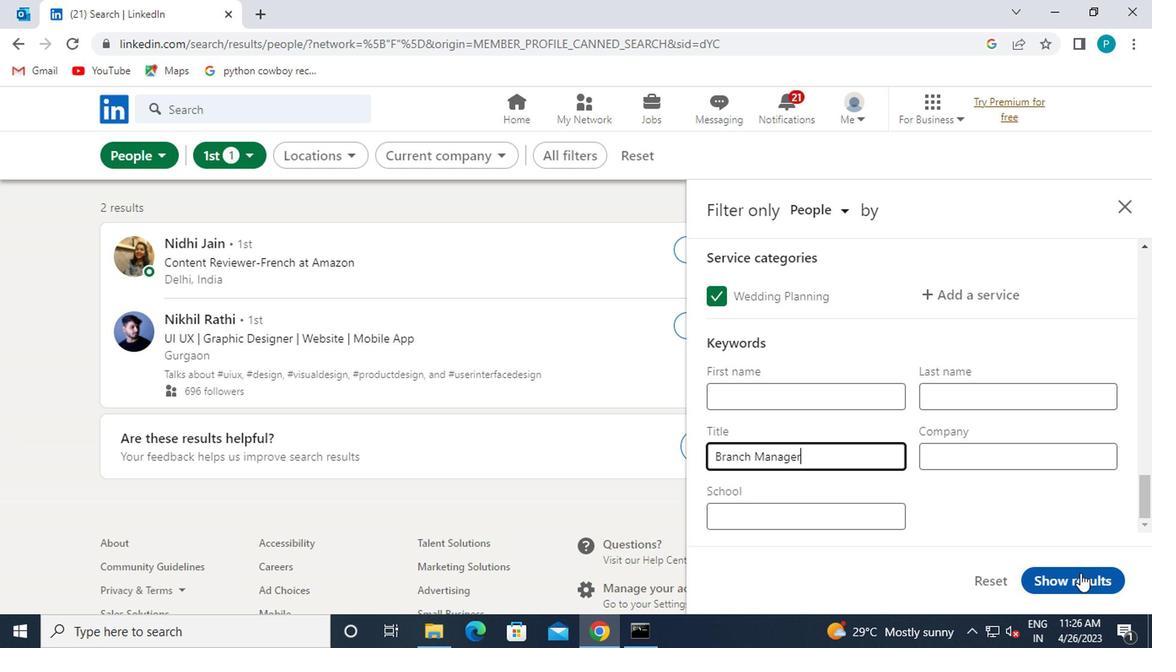 
Action: Mouse moved to (1148, 534)
Screenshot: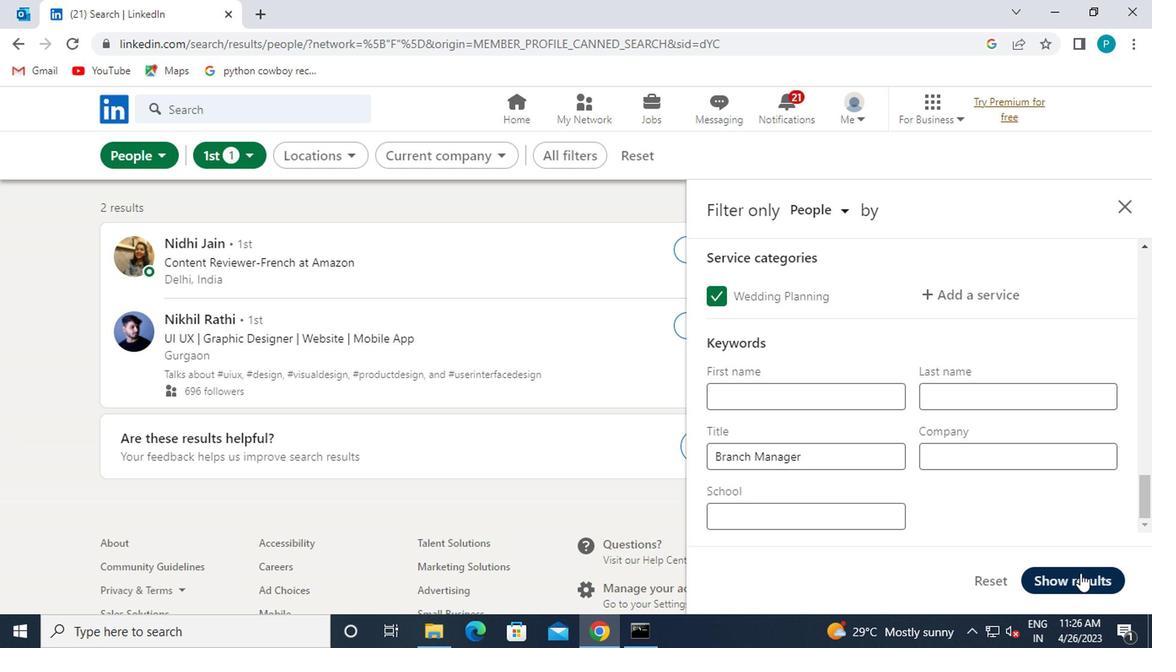 
